 Task: In the sheet Budget Analysis ToolFont size of heading  18 Font style of dataoswald 'Font size of data '9 Alignment of headline & dataAlign center.   Fill color in heading, Red Font color of dataIn the sheet   Pinnacle Sales   book
Action: Mouse moved to (41, 191)
Screenshot: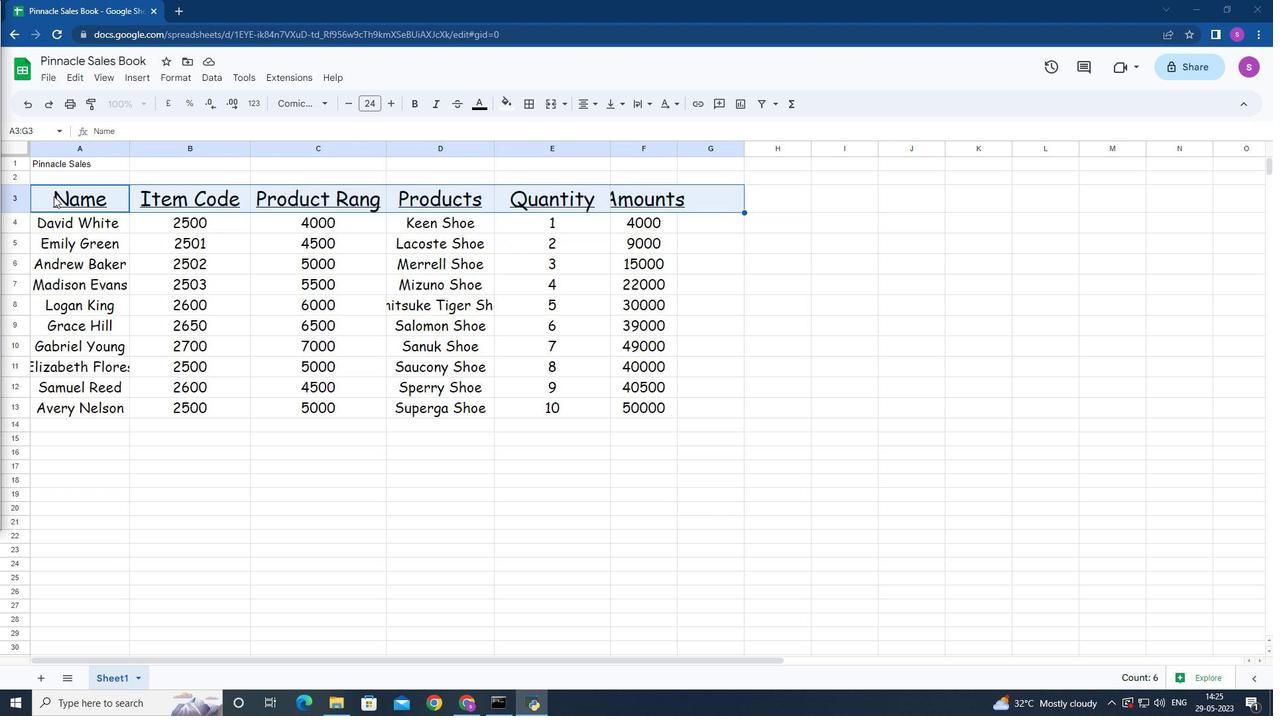 
Action: Mouse pressed left at (41, 191)
Screenshot: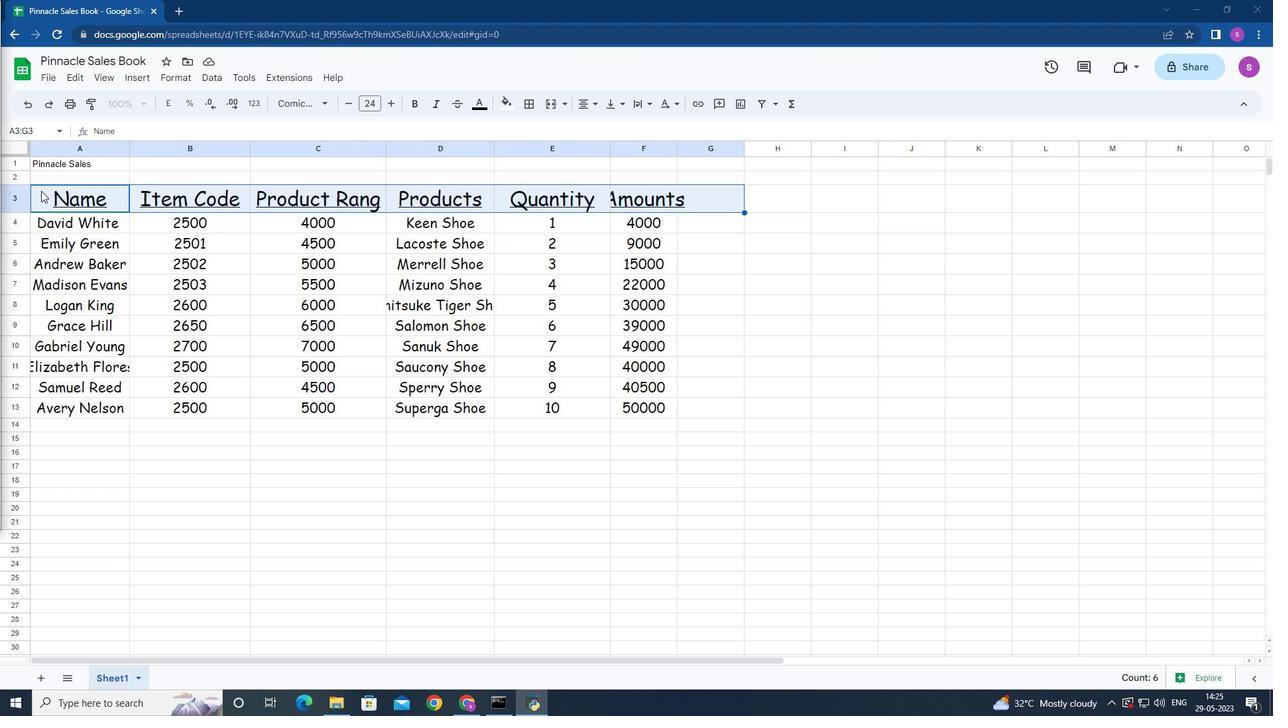 
Action: Mouse moved to (350, 103)
Screenshot: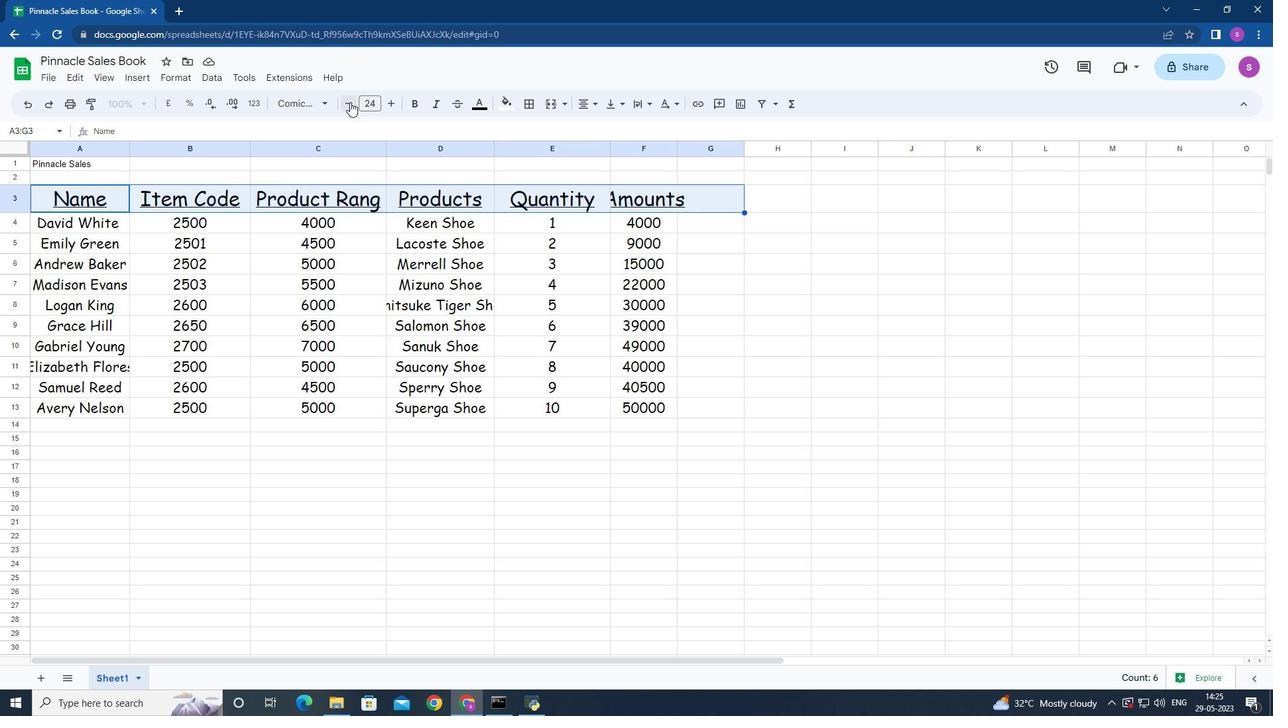 
Action: Mouse pressed left at (350, 103)
Screenshot: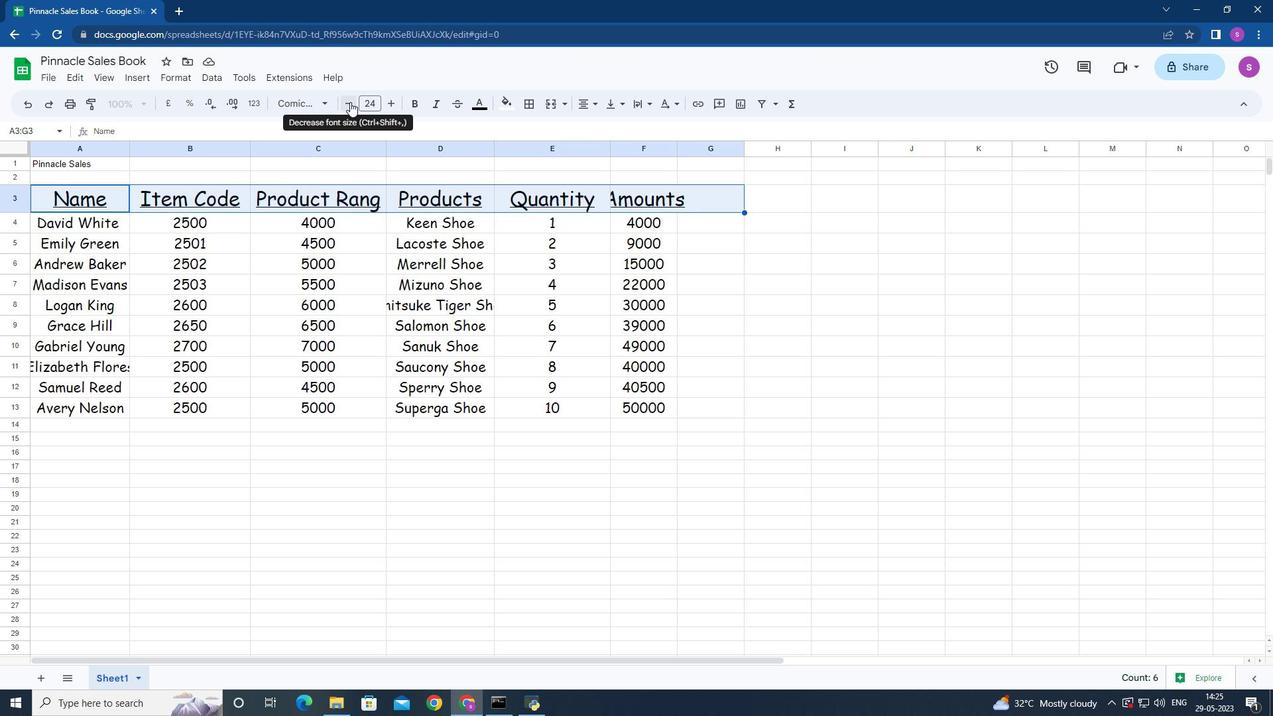 
Action: Mouse pressed left at (350, 103)
Screenshot: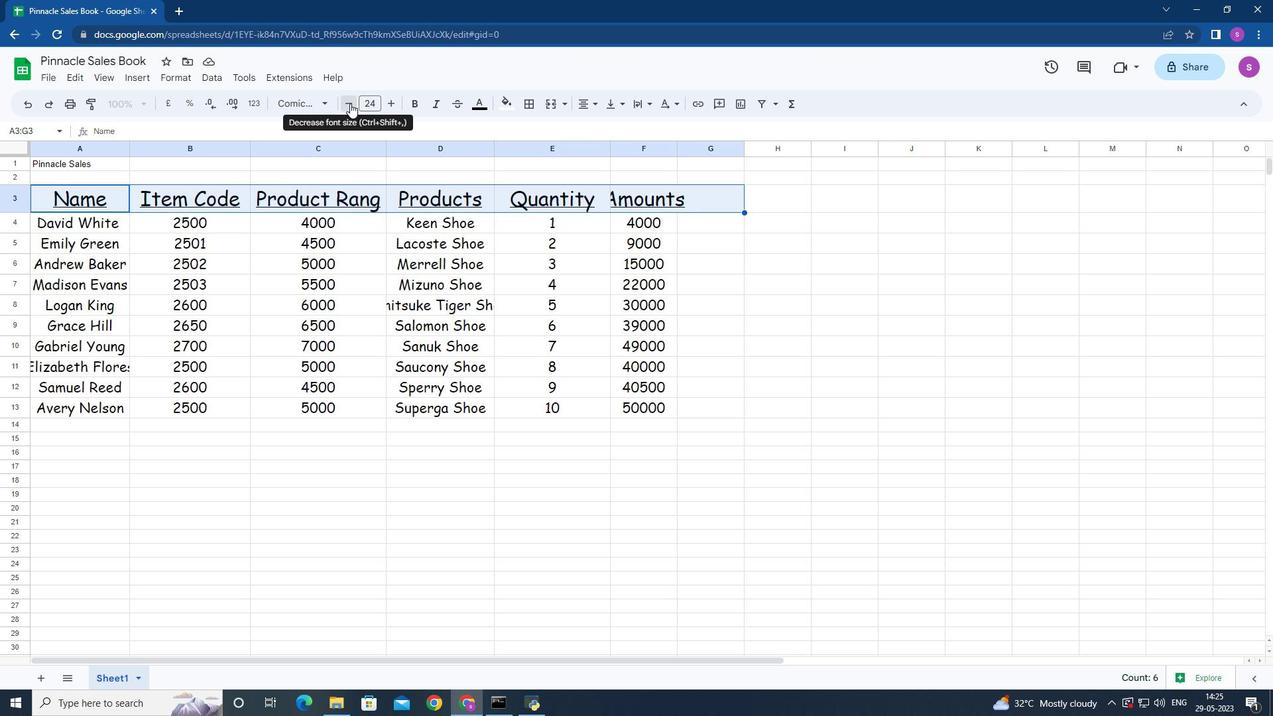 
Action: Mouse pressed left at (350, 103)
Screenshot: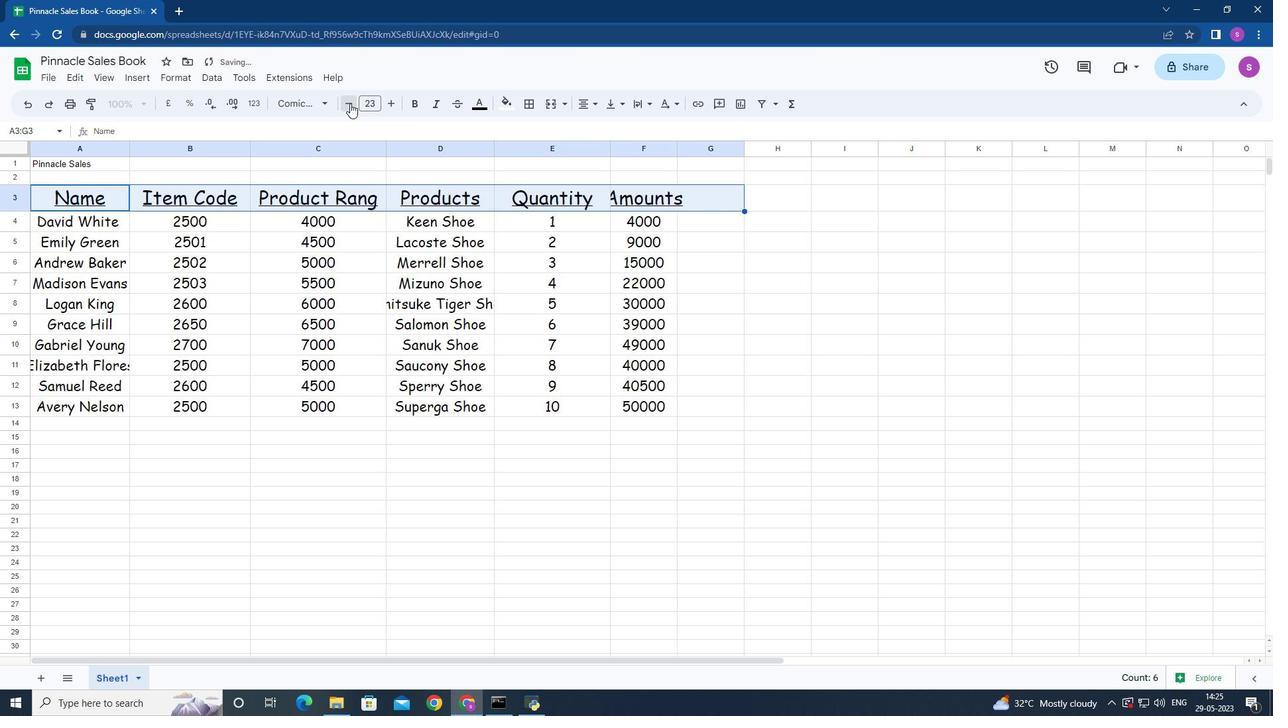 
Action: Mouse pressed left at (350, 103)
Screenshot: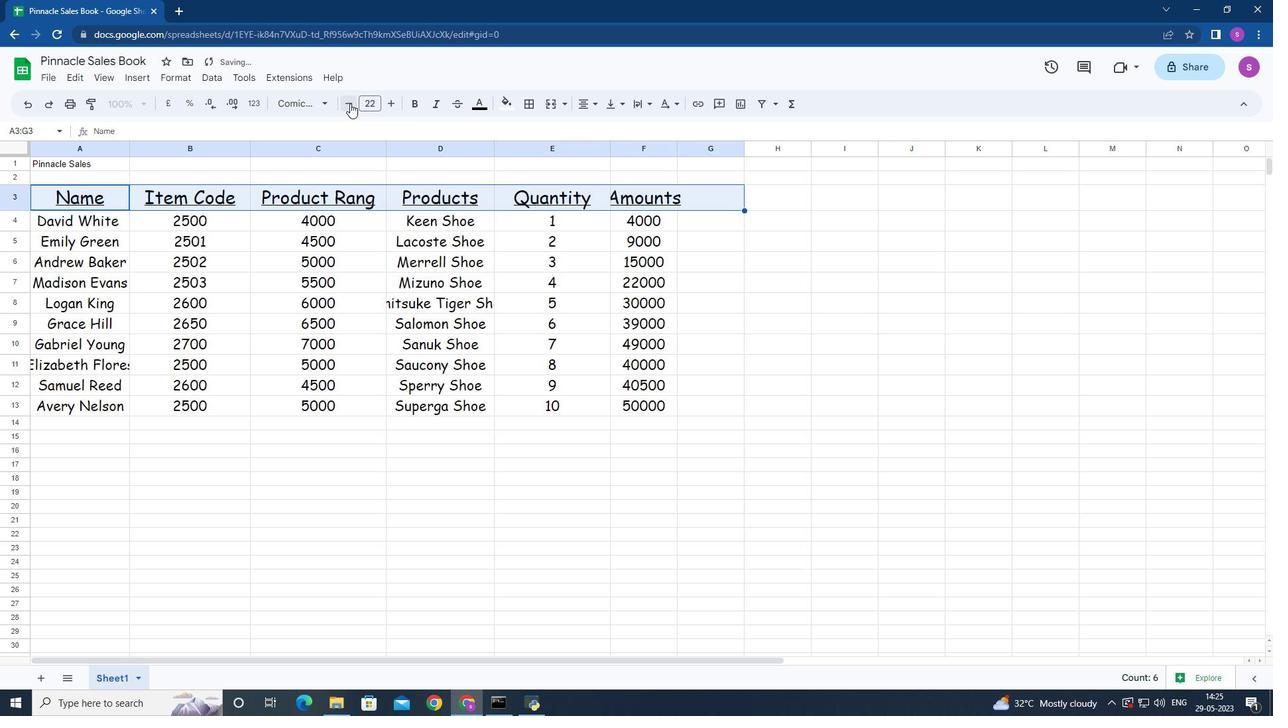 
Action: Mouse pressed left at (350, 103)
Screenshot: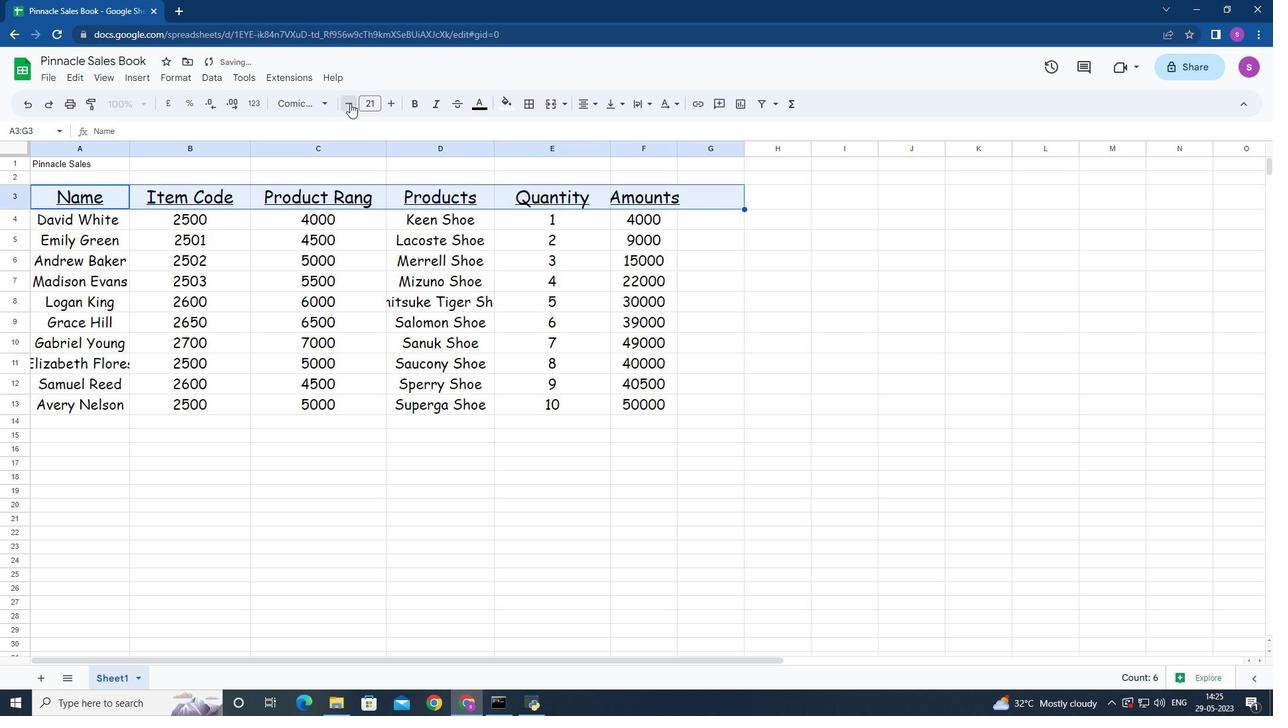 
Action: Mouse pressed left at (350, 103)
Screenshot: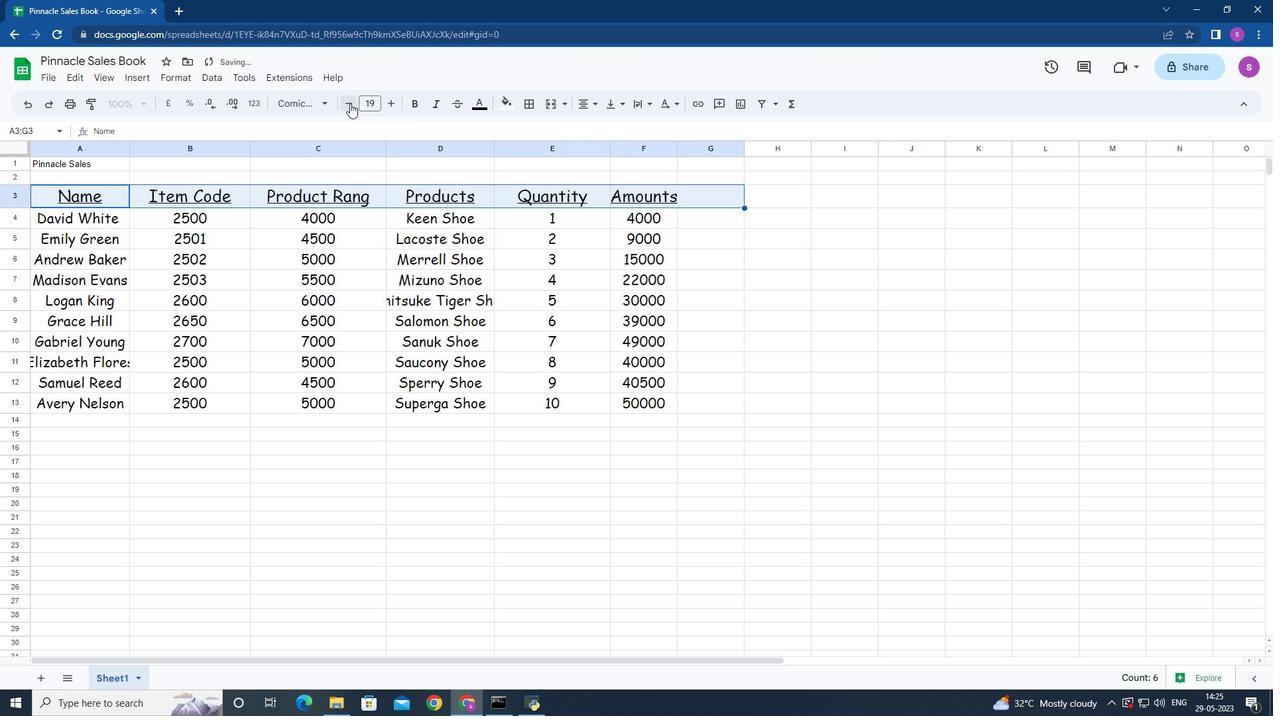 
Action: Mouse moved to (329, 102)
Screenshot: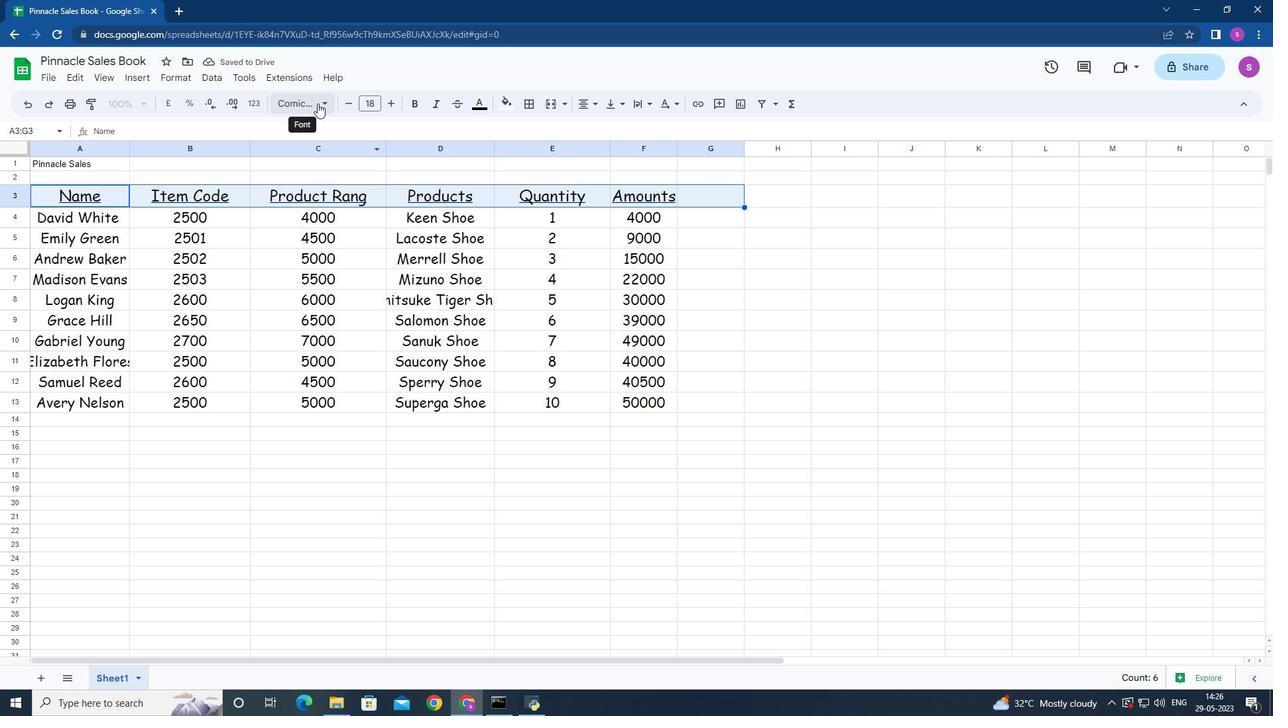 
Action: Mouse pressed left at (329, 102)
Screenshot: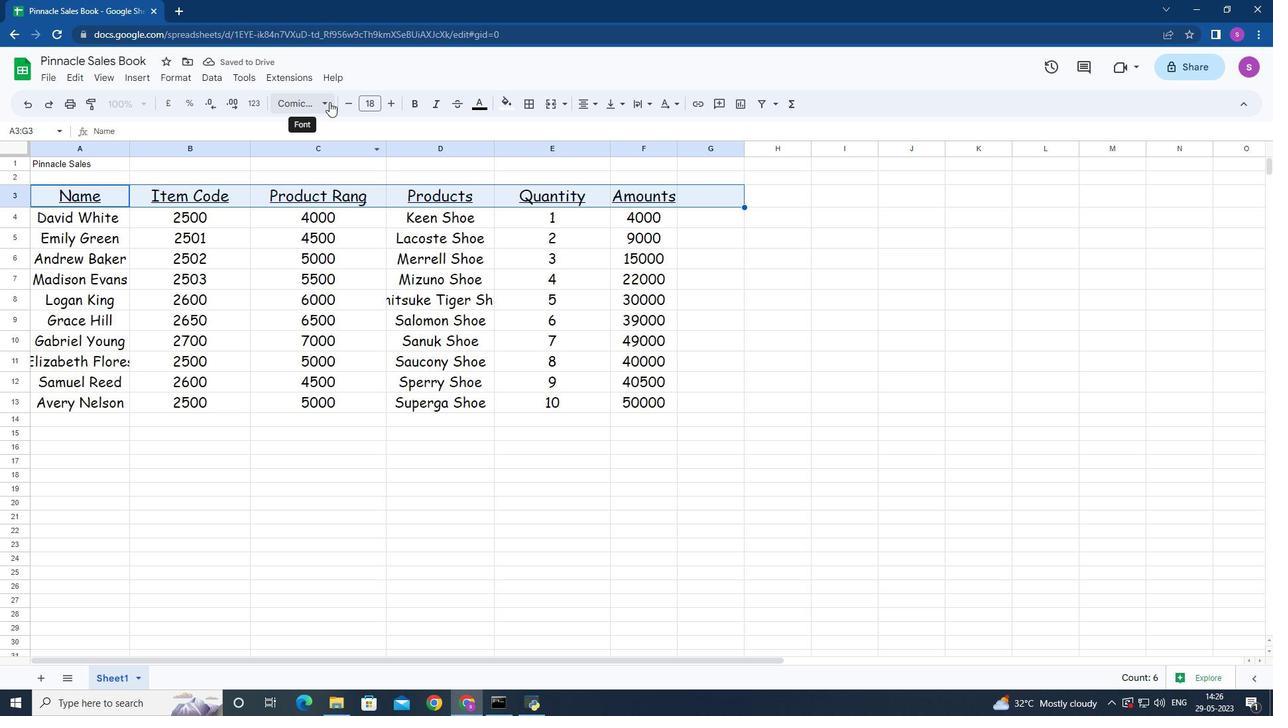
Action: Mouse moved to (343, 263)
Screenshot: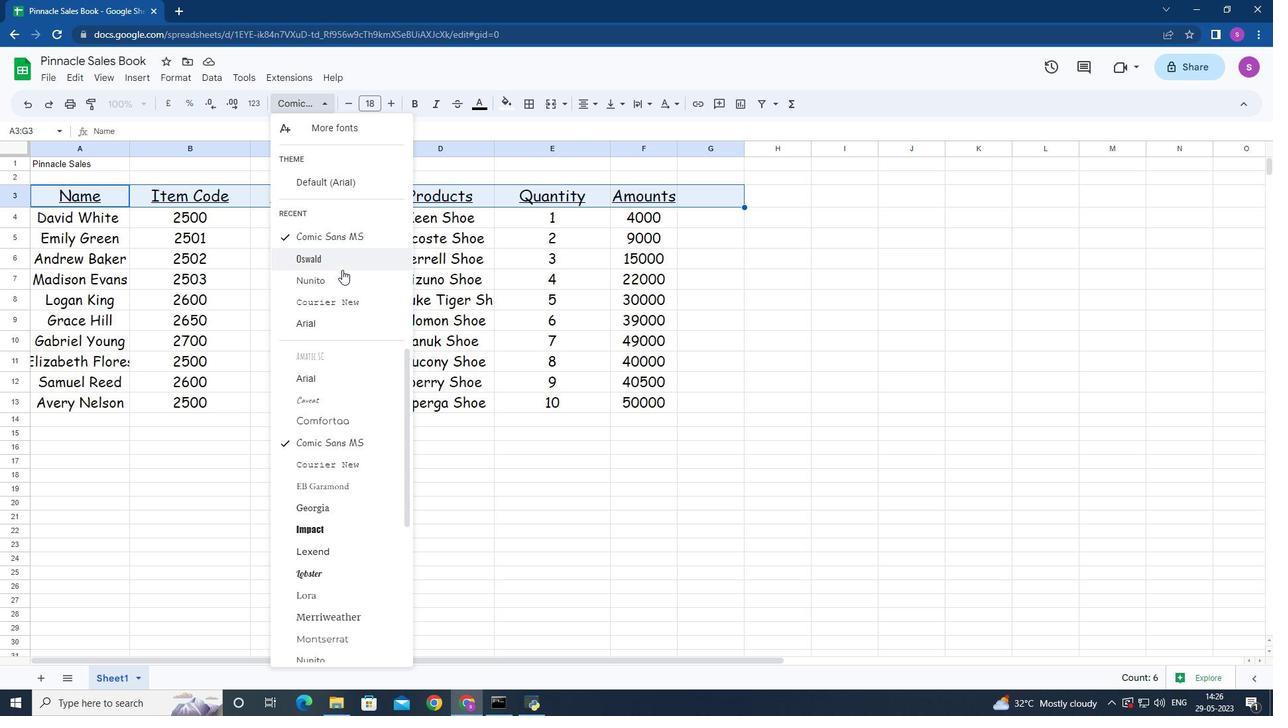 
Action: Mouse pressed left at (343, 263)
Screenshot: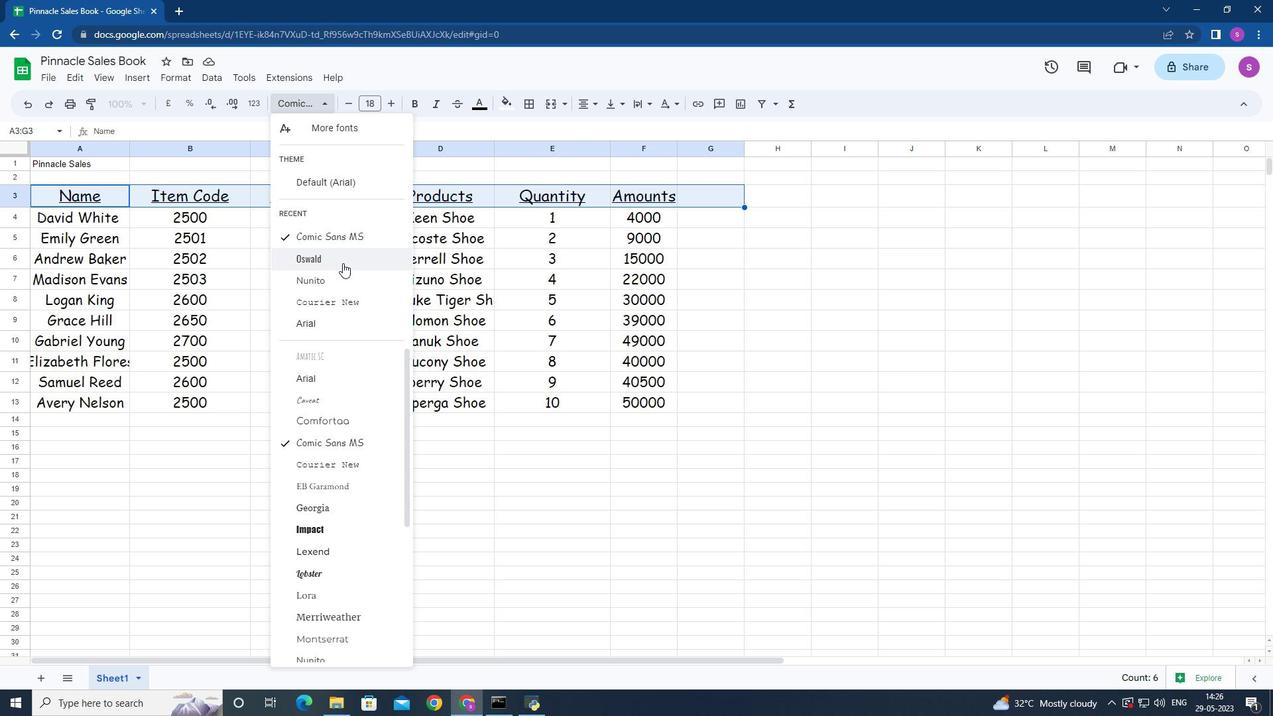 
Action: Mouse moved to (37, 218)
Screenshot: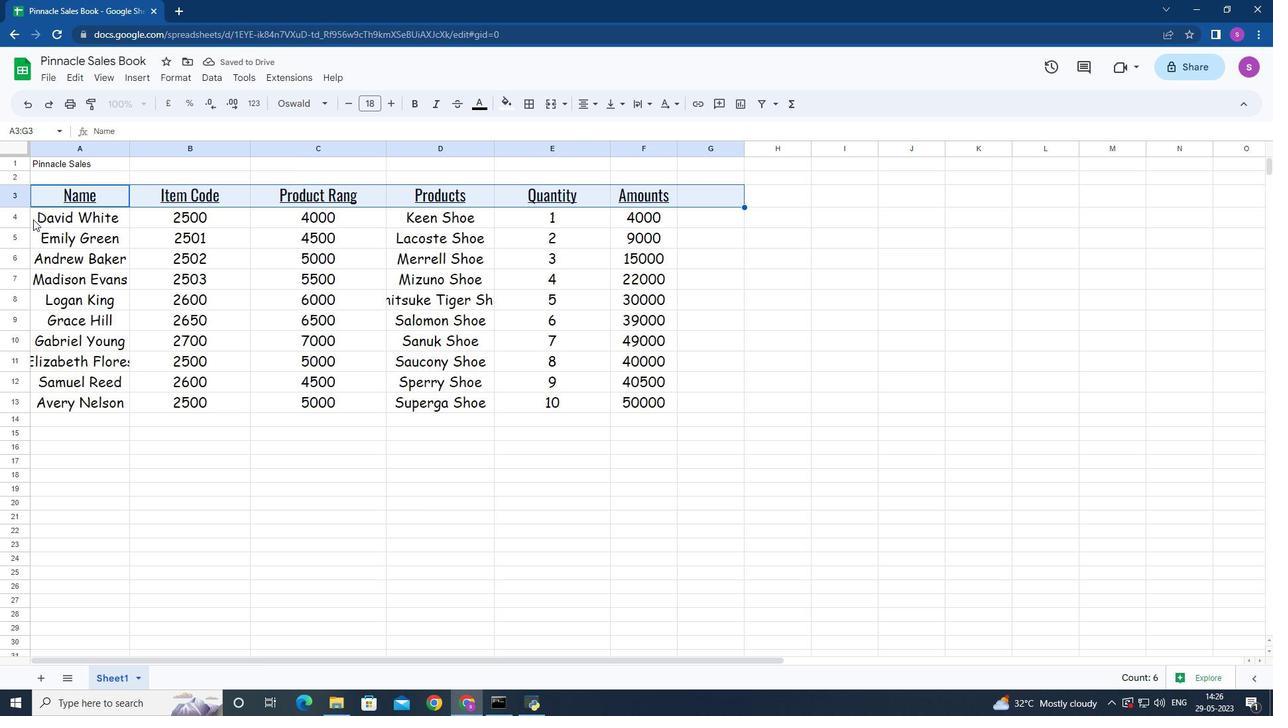 
Action: Mouse pressed left at (37, 218)
Screenshot: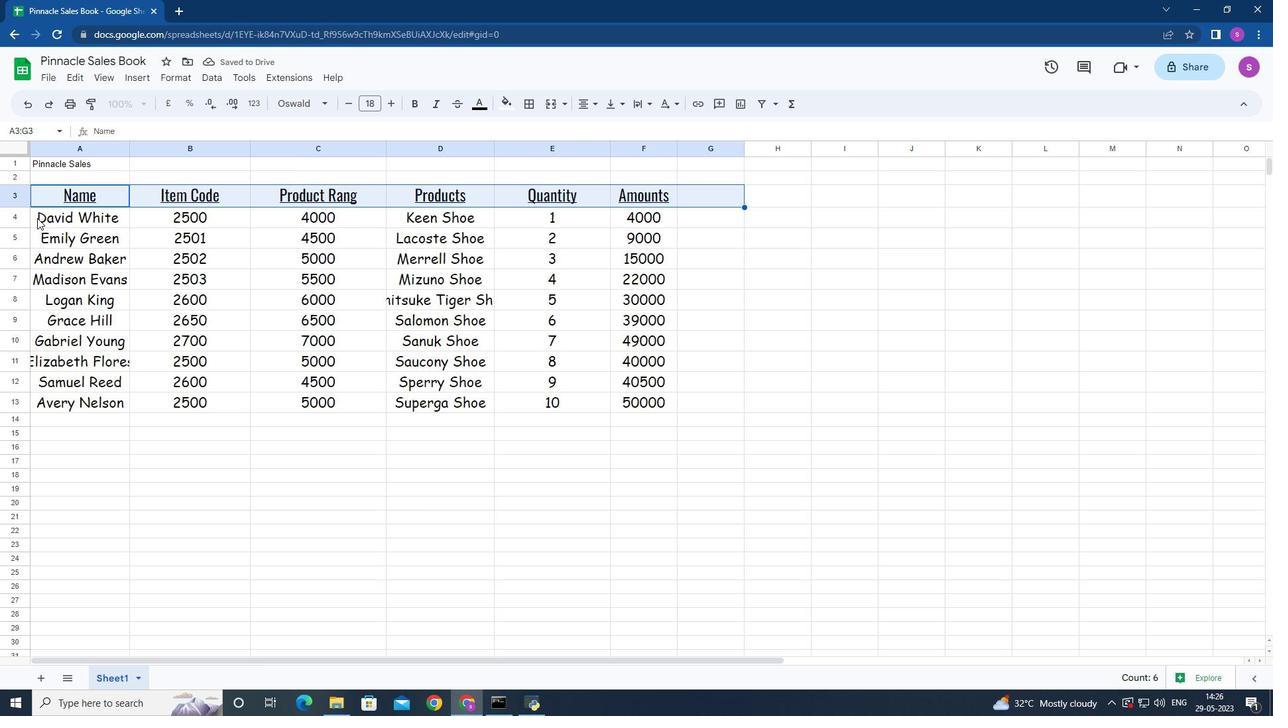 
Action: Mouse moved to (347, 104)
Screenshot: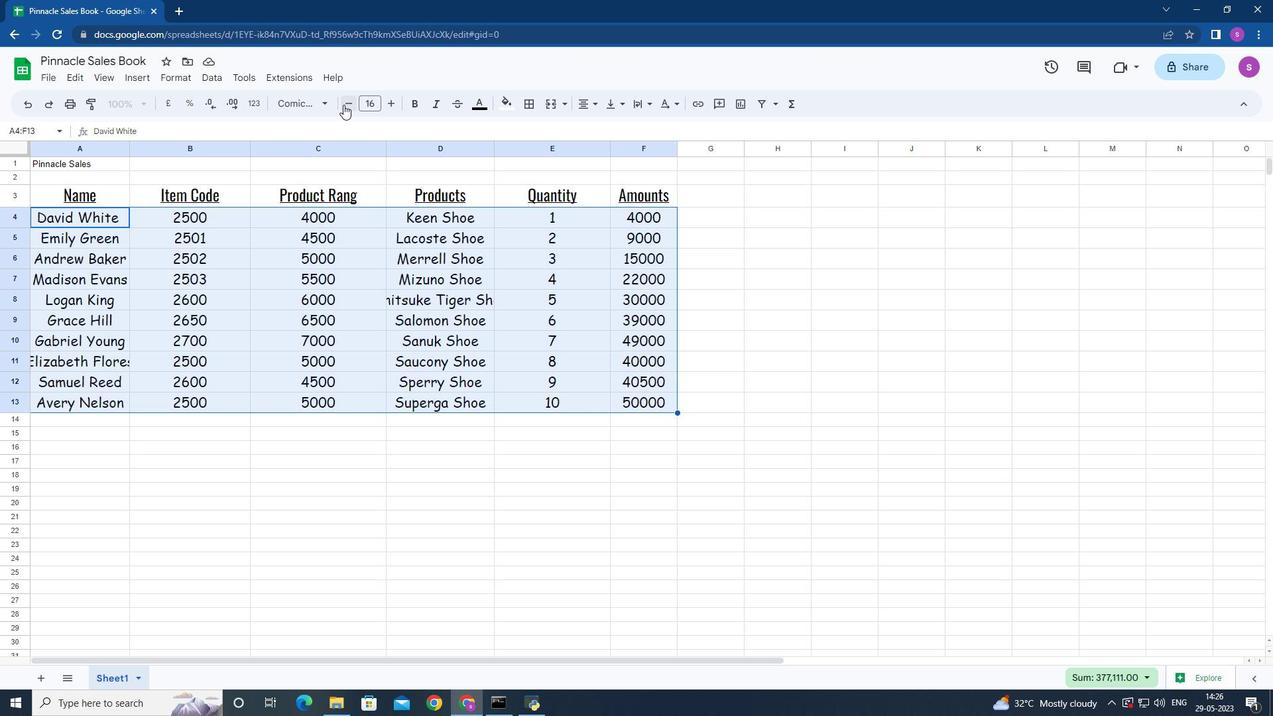 
Action: Mouse pressed left at (347, 104)
Screenshot: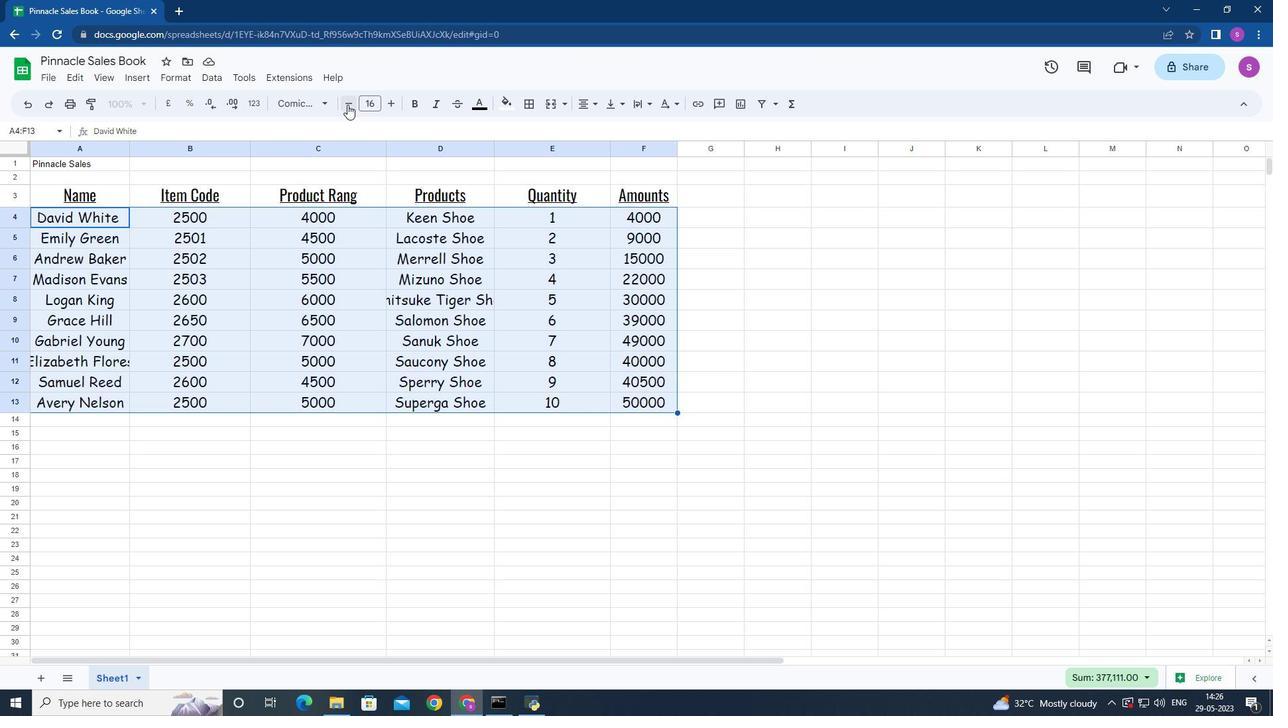 
Action: Mouse moved to (347, 104)
Screenshot: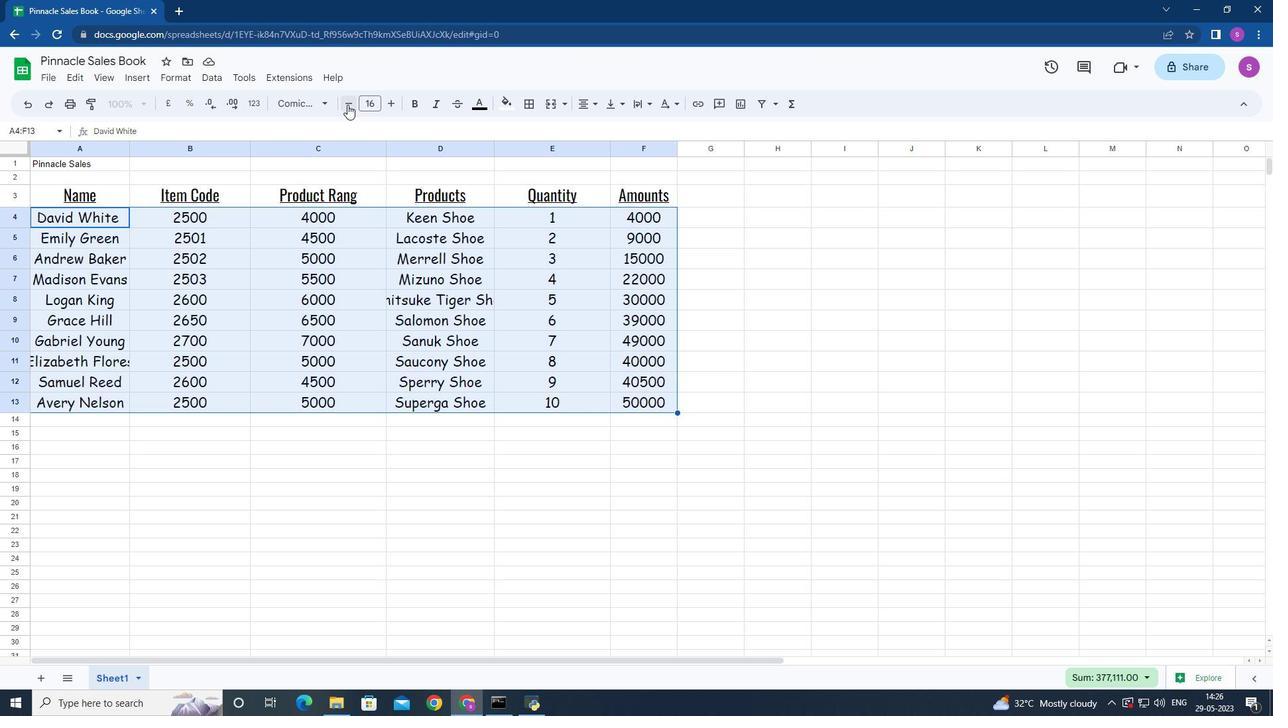 
Action: Mouse pressed left at (347, 104)
Screenshot: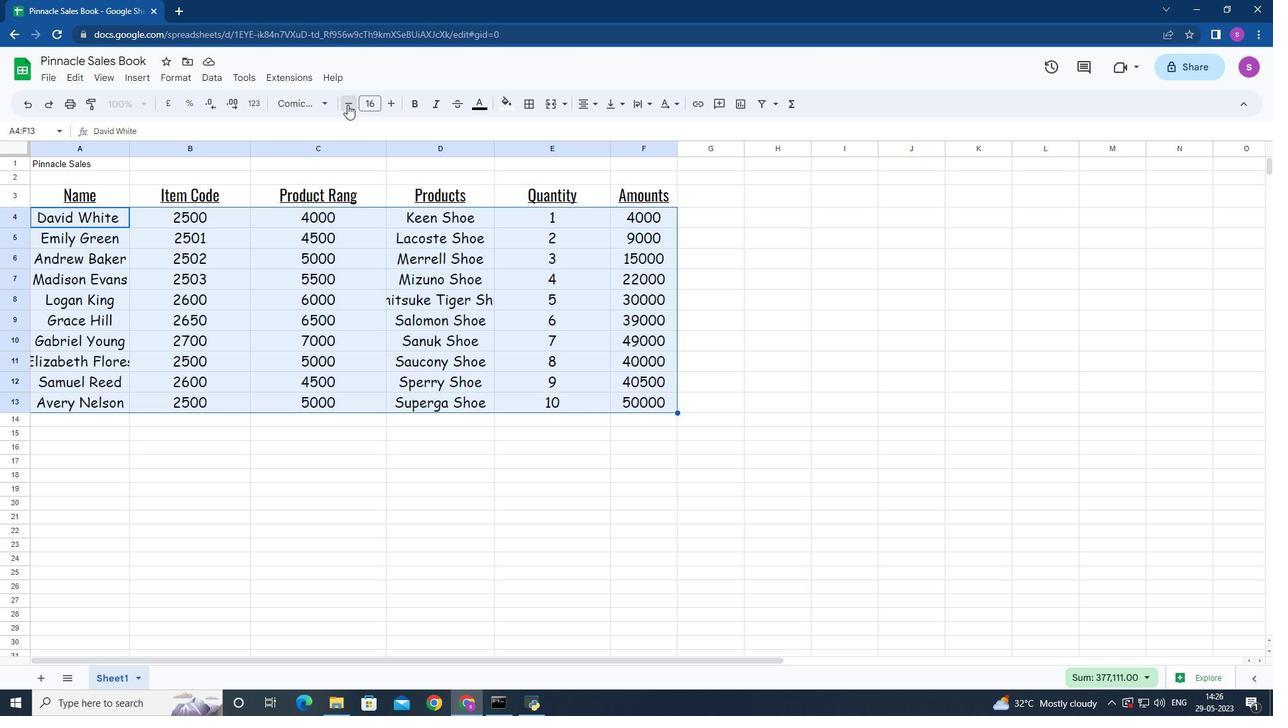 
Action: Mouse pressed left at (347, 104)
Screenshot: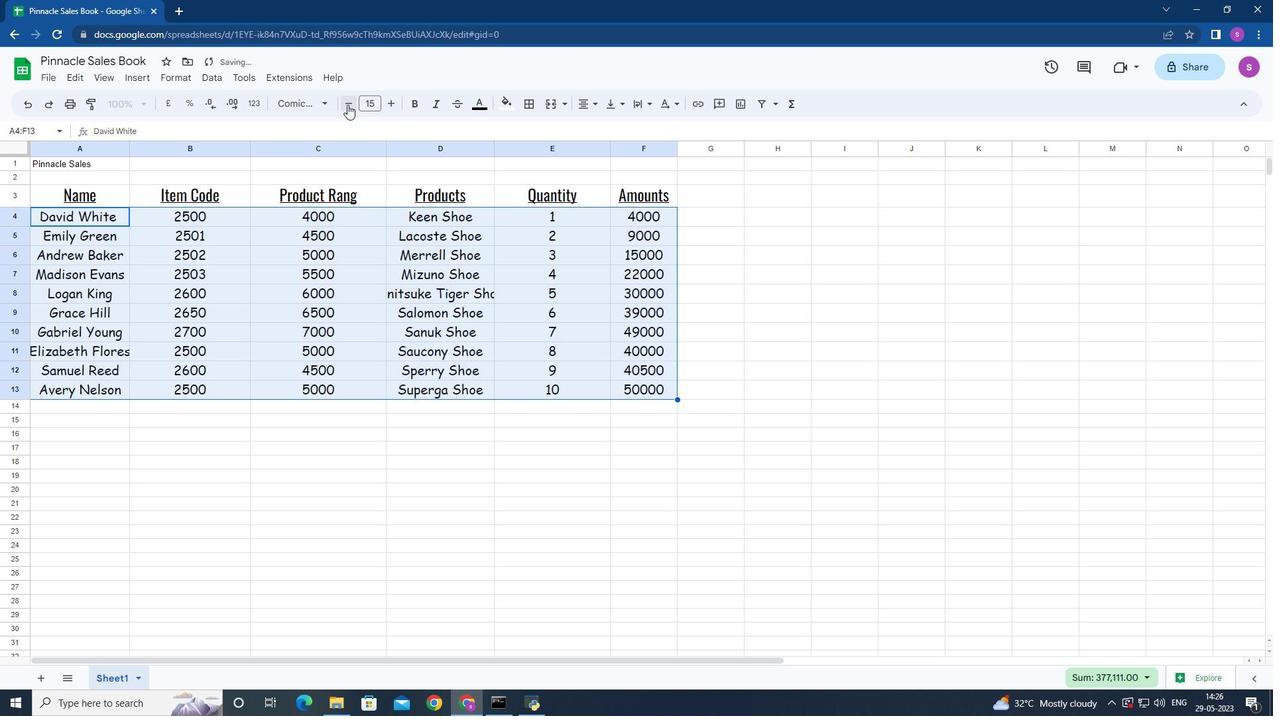 
Action: Mouse pressed left at (347, 104)
Screenshot: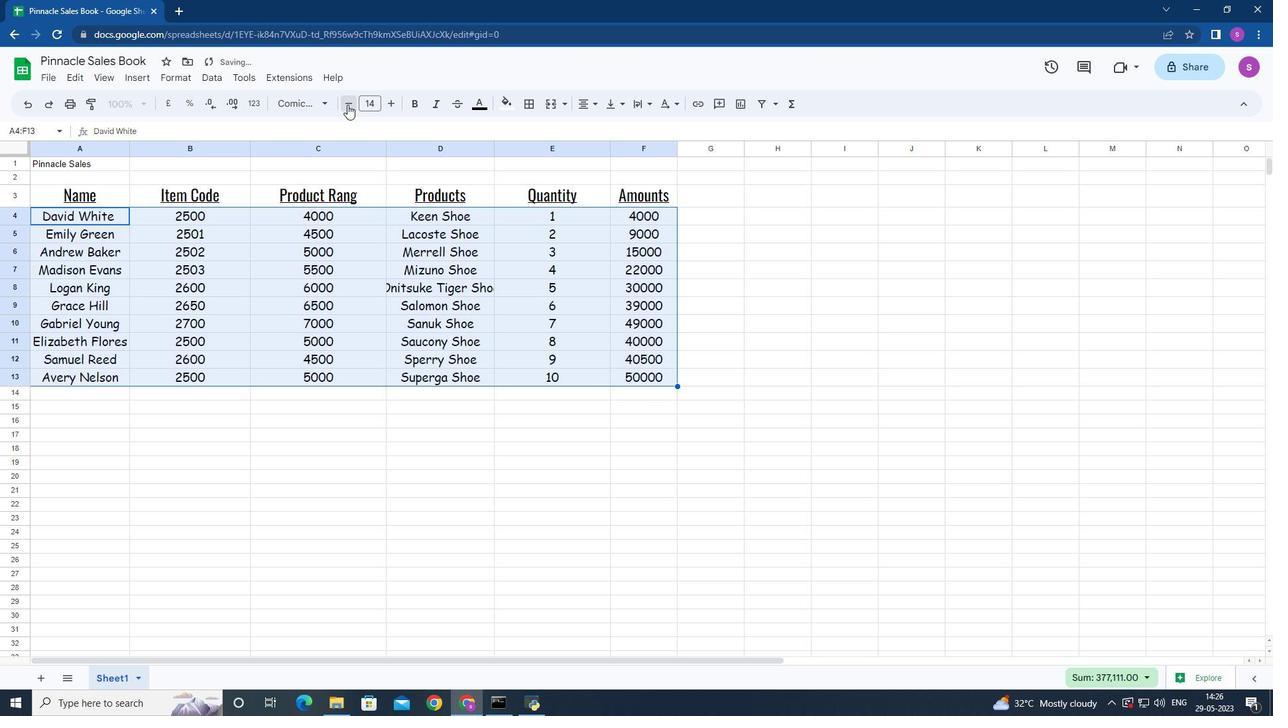 
Action: Mouse pressed left at (347, 104)
Screenshot: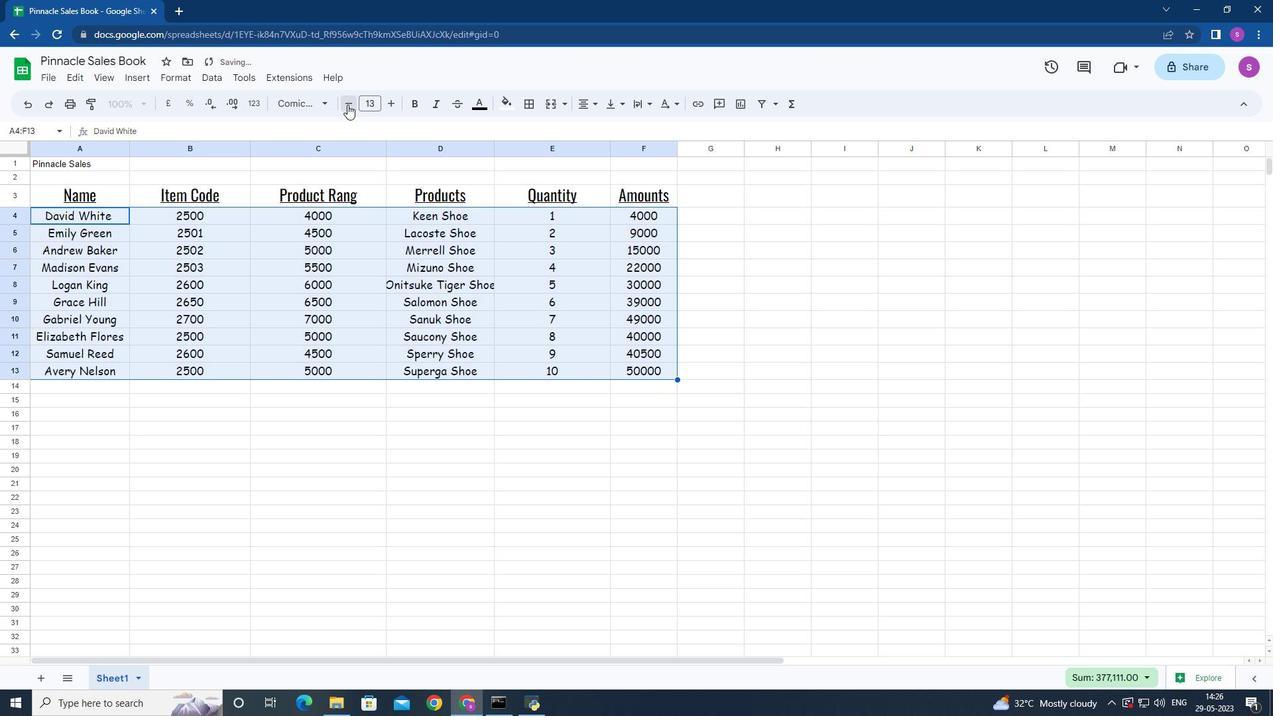 
Action: Mouse pressed left at (347, 104)
Screenshot: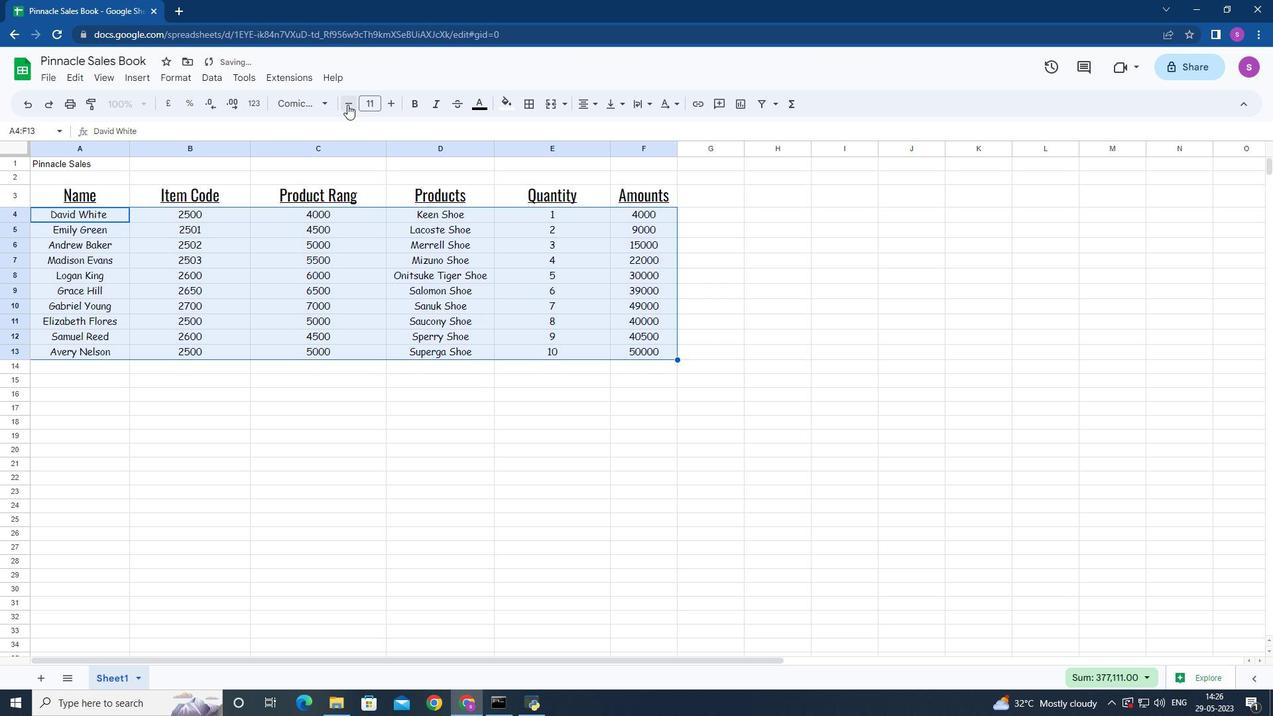 
Action: Mouse pressed left at (347, 104)
Screenshot: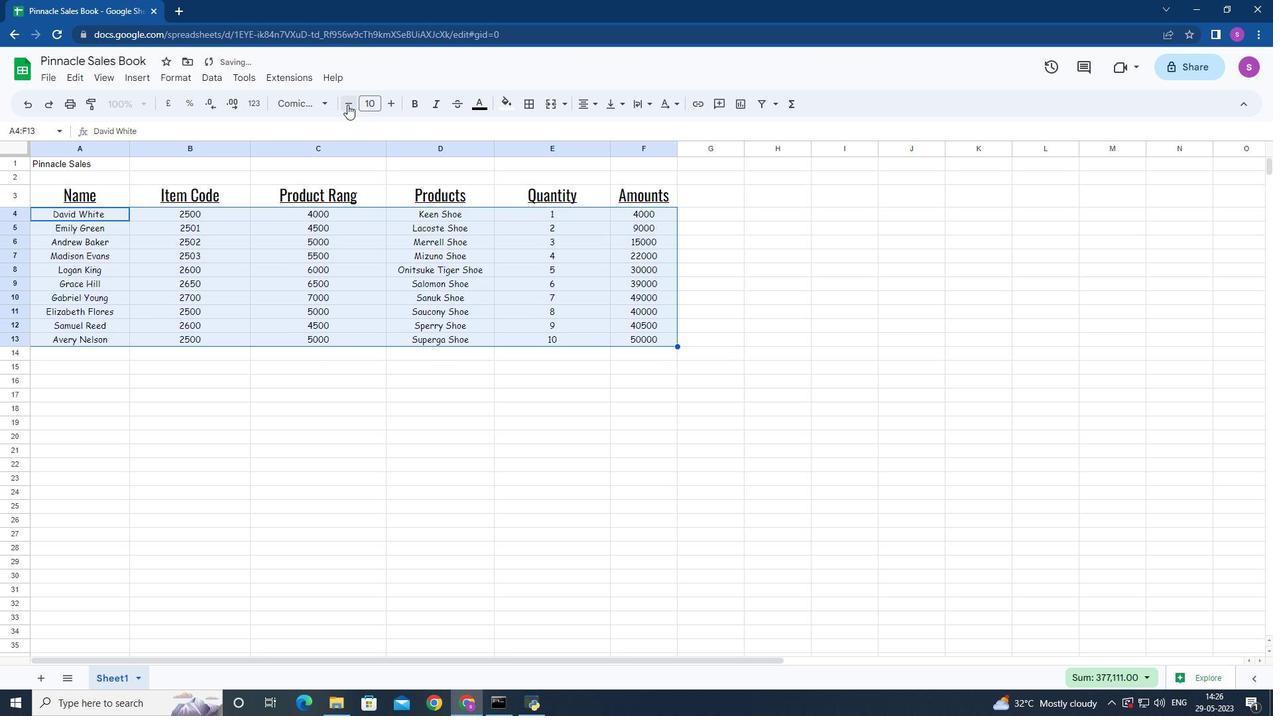 
Action: Mouse moved to (325, 104)
Screenshot: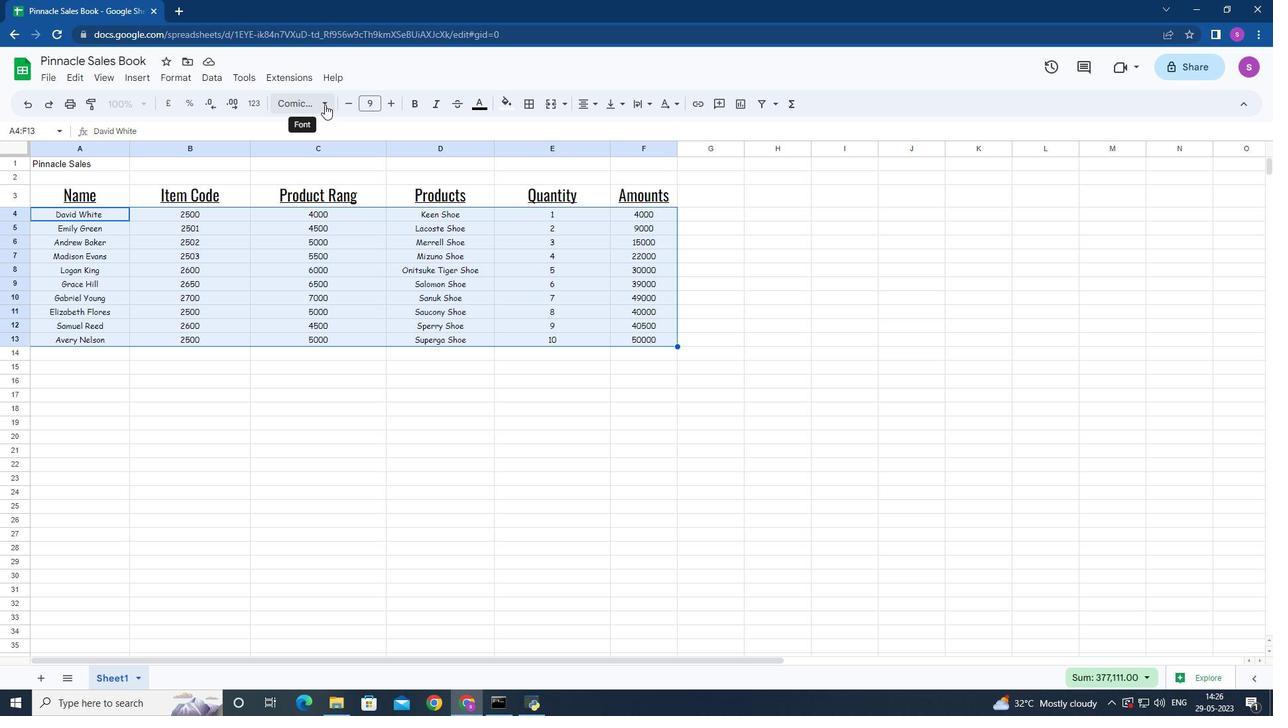 
Action: Mouse pressed left at (325, 104)
Screenshot: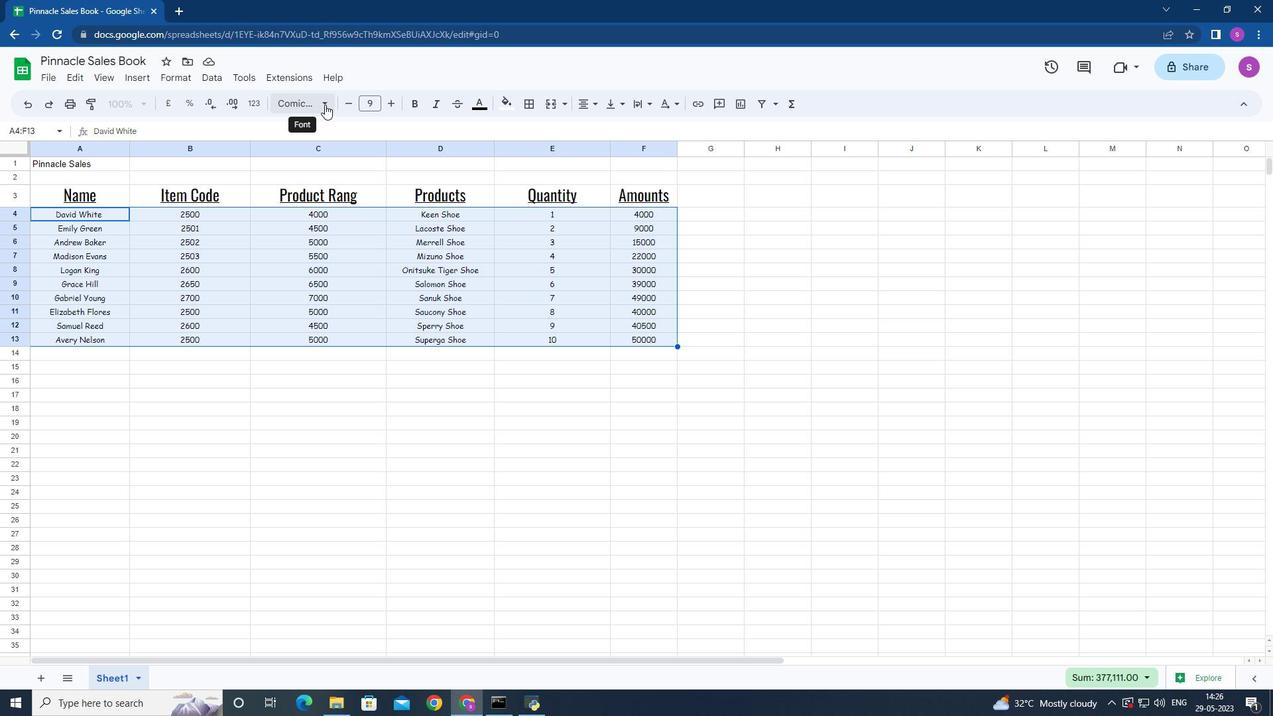 
Action: Mouse moved to (355, 232)
Screenshot: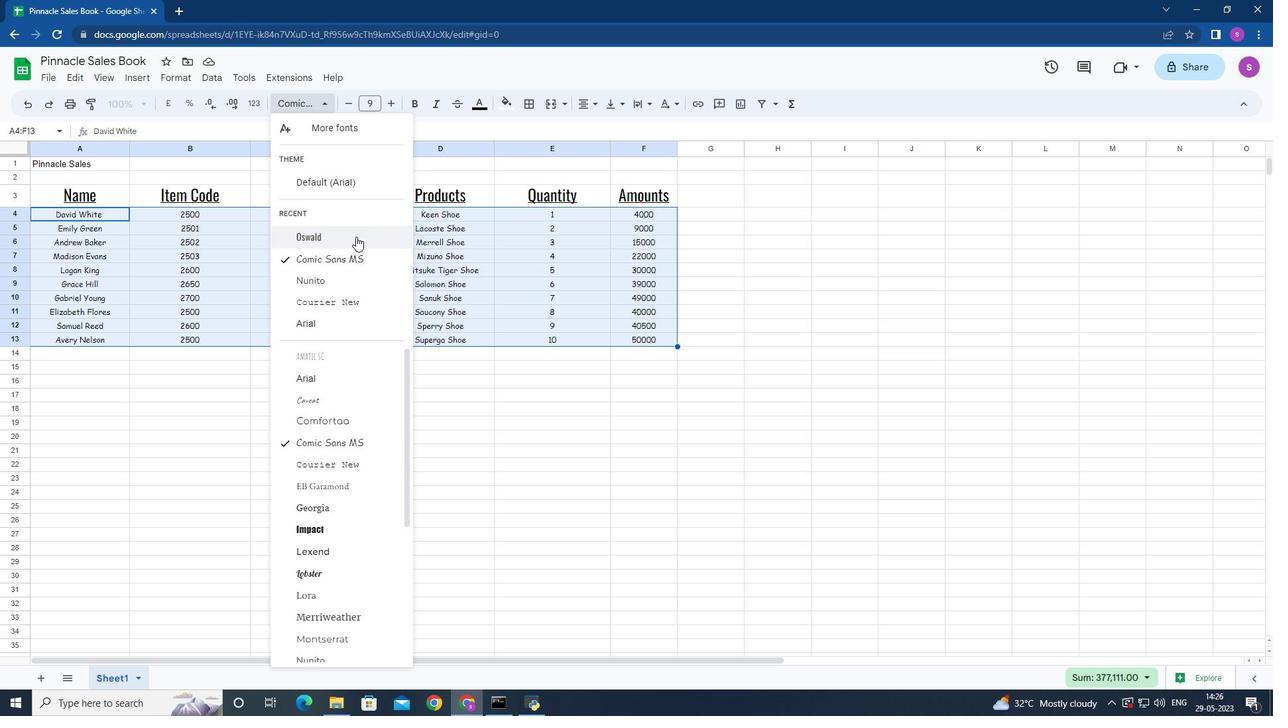 
Action: Mouse pressed left at (355, 232)
Screenshot: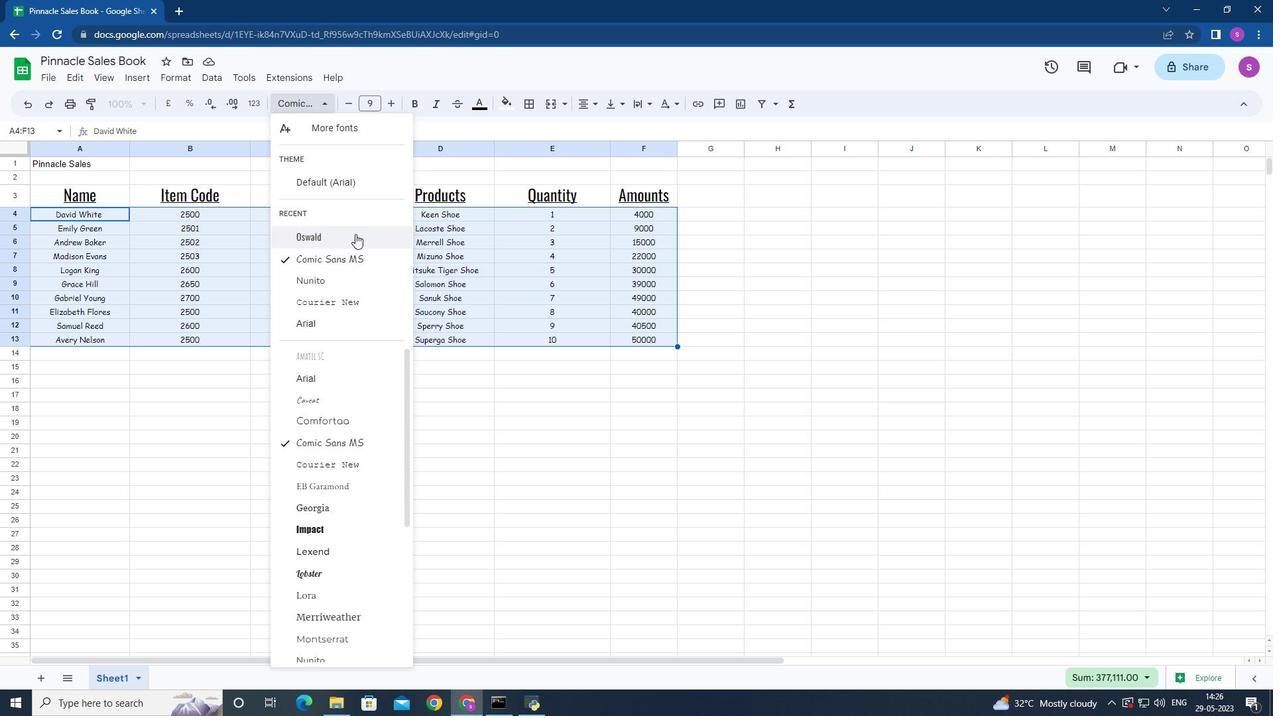
Action: Mouse moved to (48, 189)
Screenshot: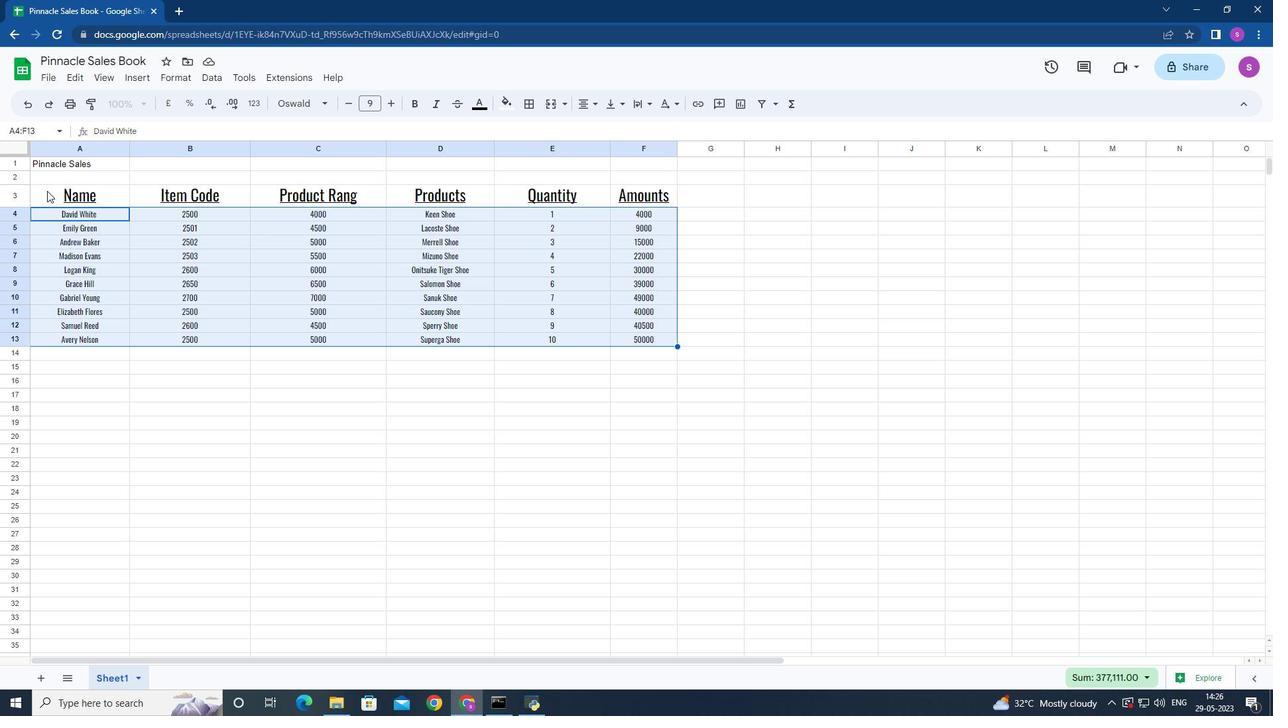 
Action: Mouse pressed left at (48, 189)
Screenshot: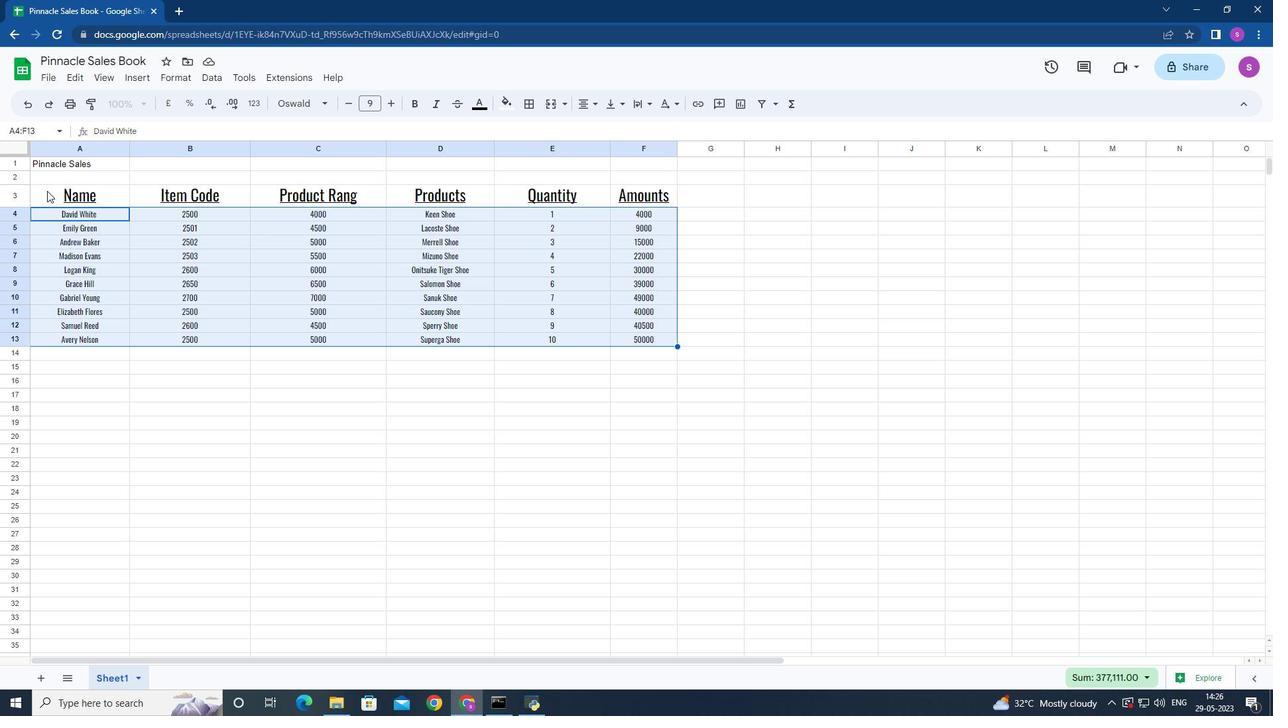 
Action: Mouse moved to (120, 188)
Screenshot: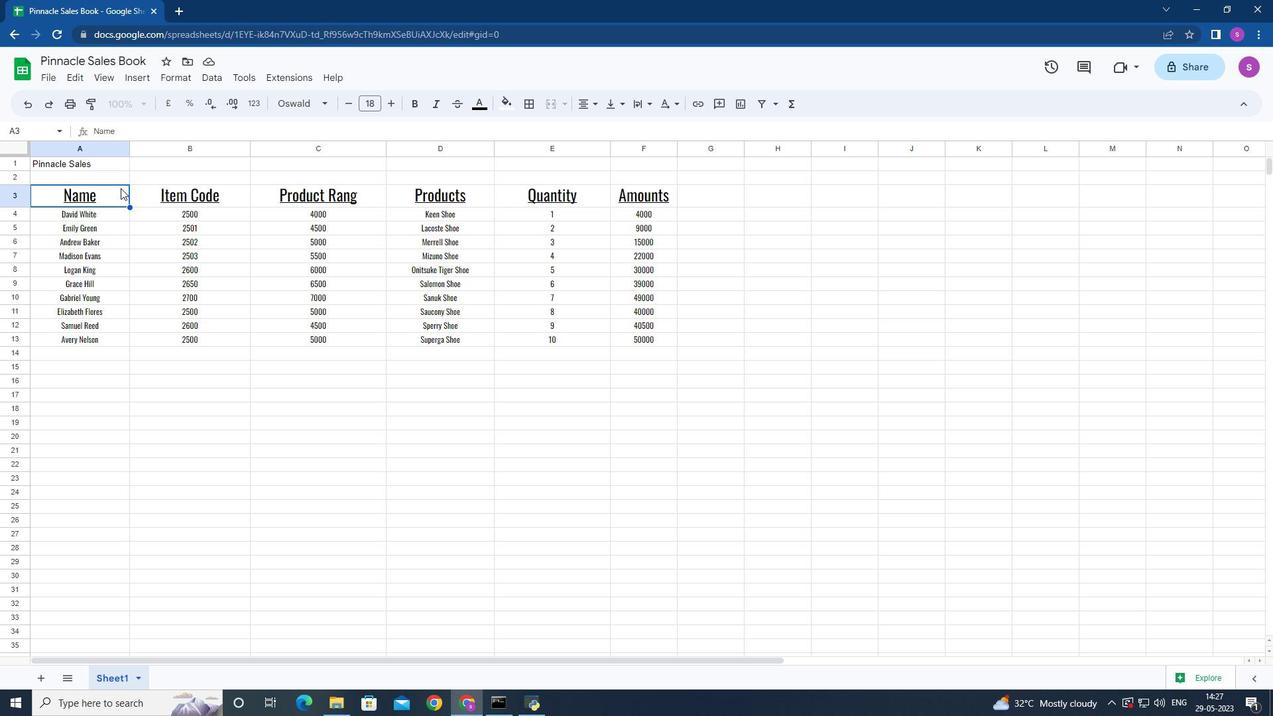 
Action: Mouse pressed left at (120, 188)
Screenshot: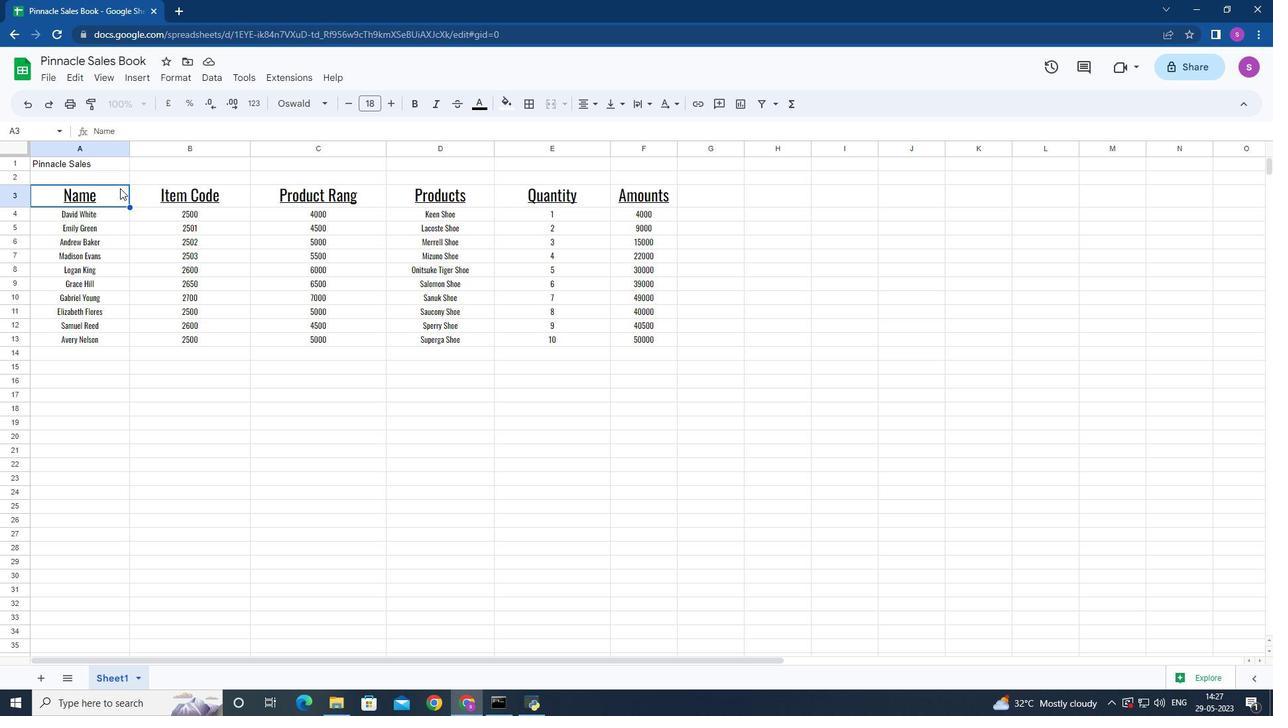 
Action: Mouse moved to (507, 100)
Screenshot: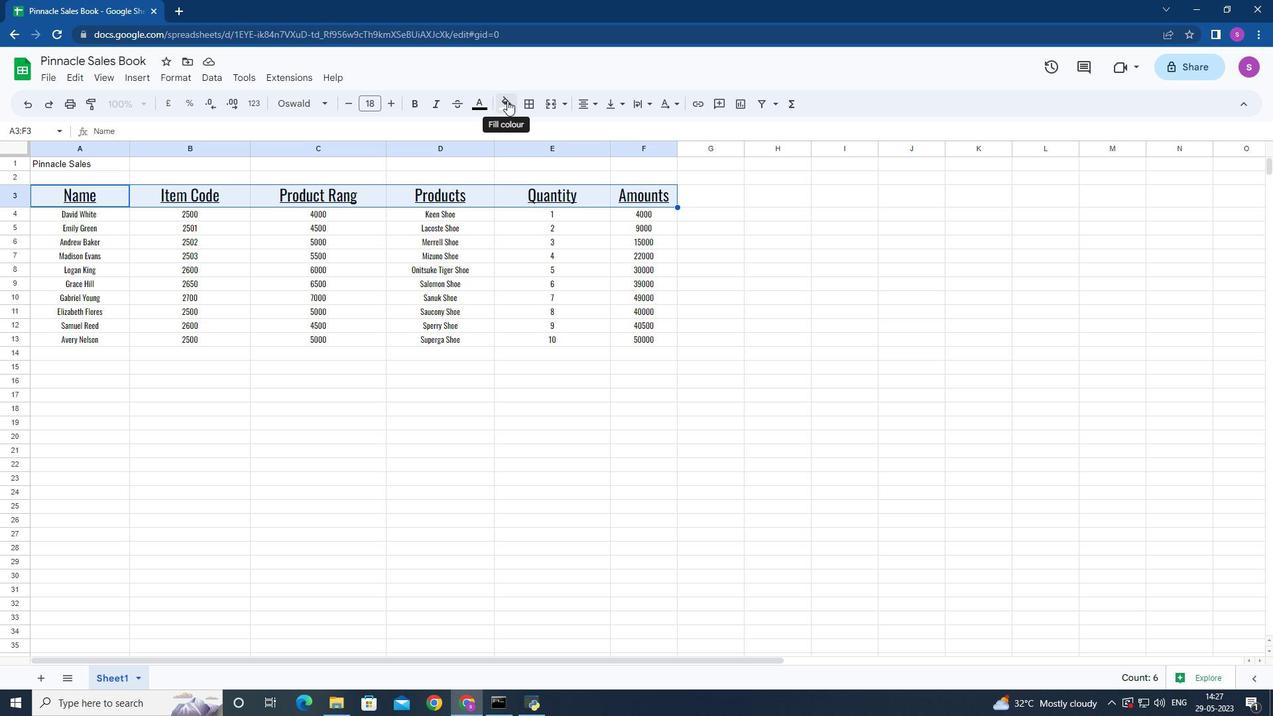 
Action: Mouse pressed left at (507, 100)
Screenshot: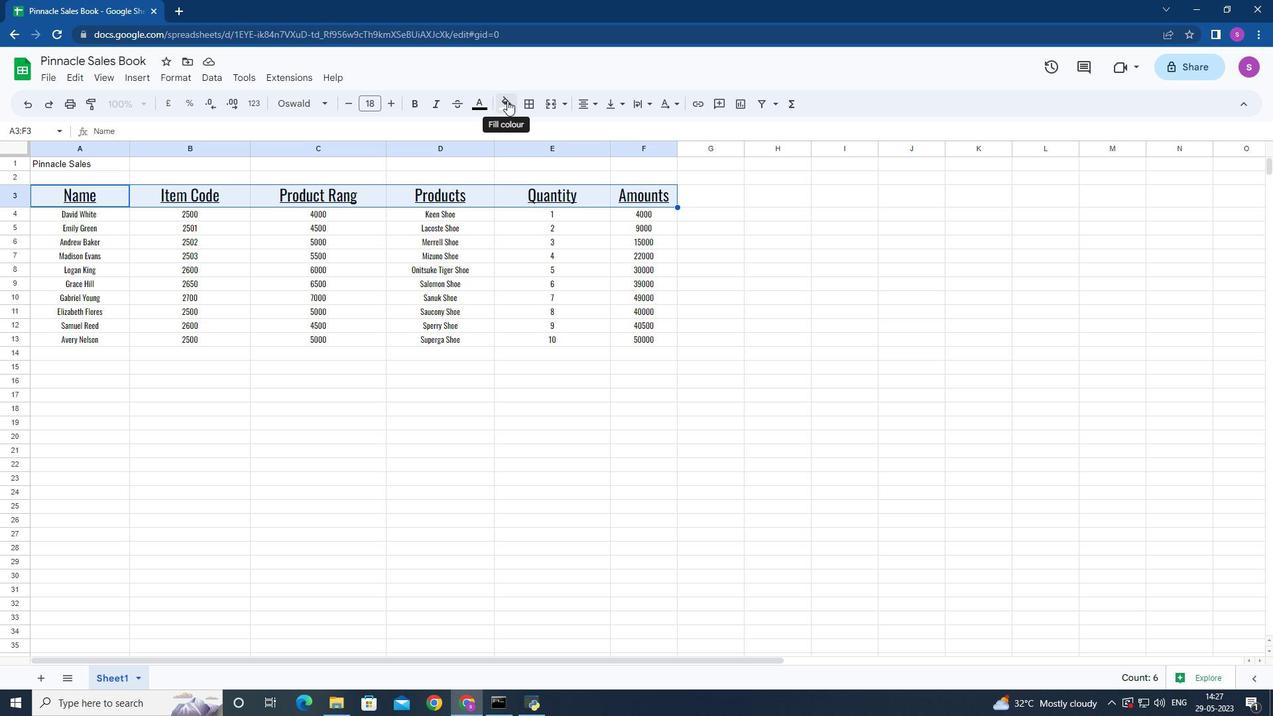 
Action: Mouse moved to (523, 165)
Screenshot: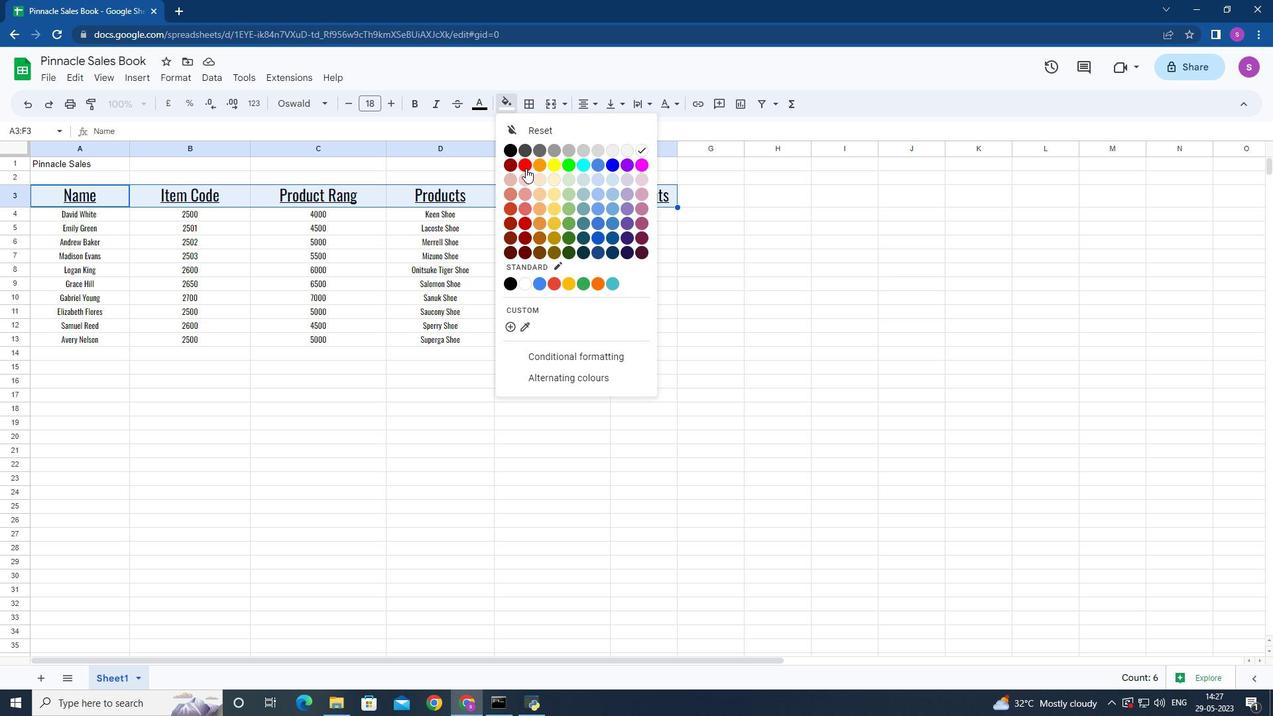 
Action: Mouse pressed left at (523, 165)
Screenshot: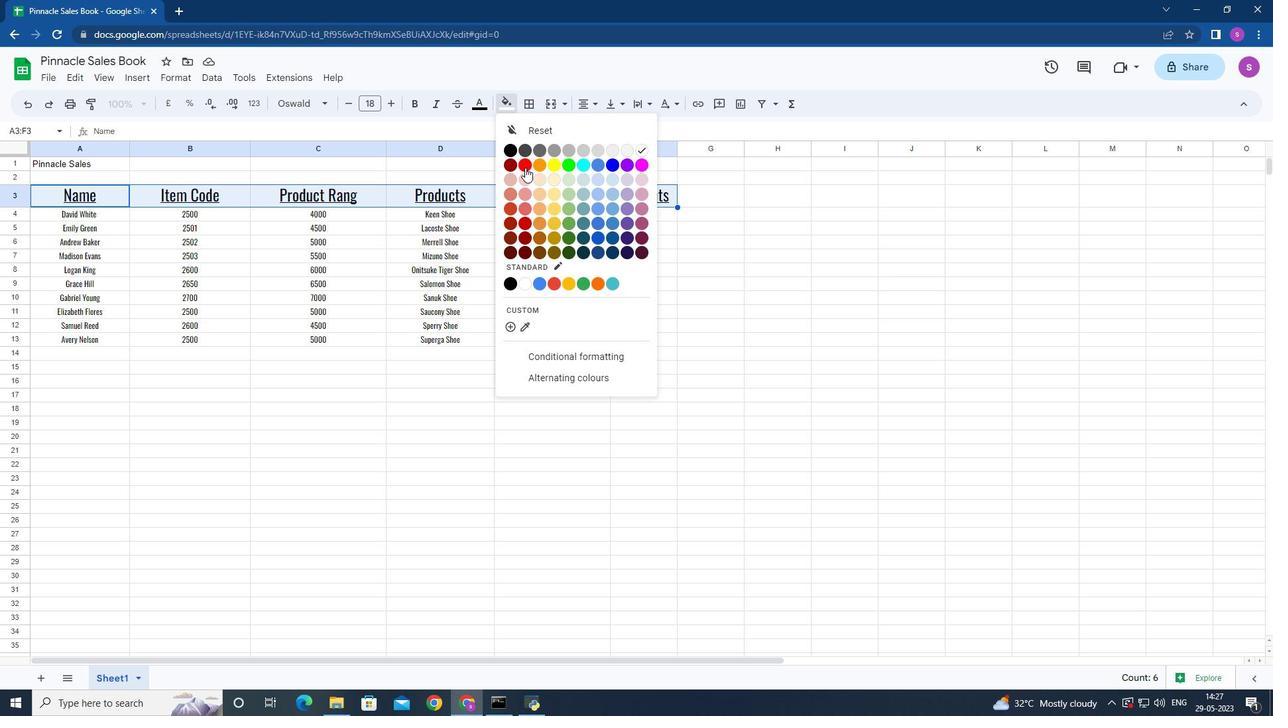 
Action: Mouse moved to (55, 212)
Screenshot: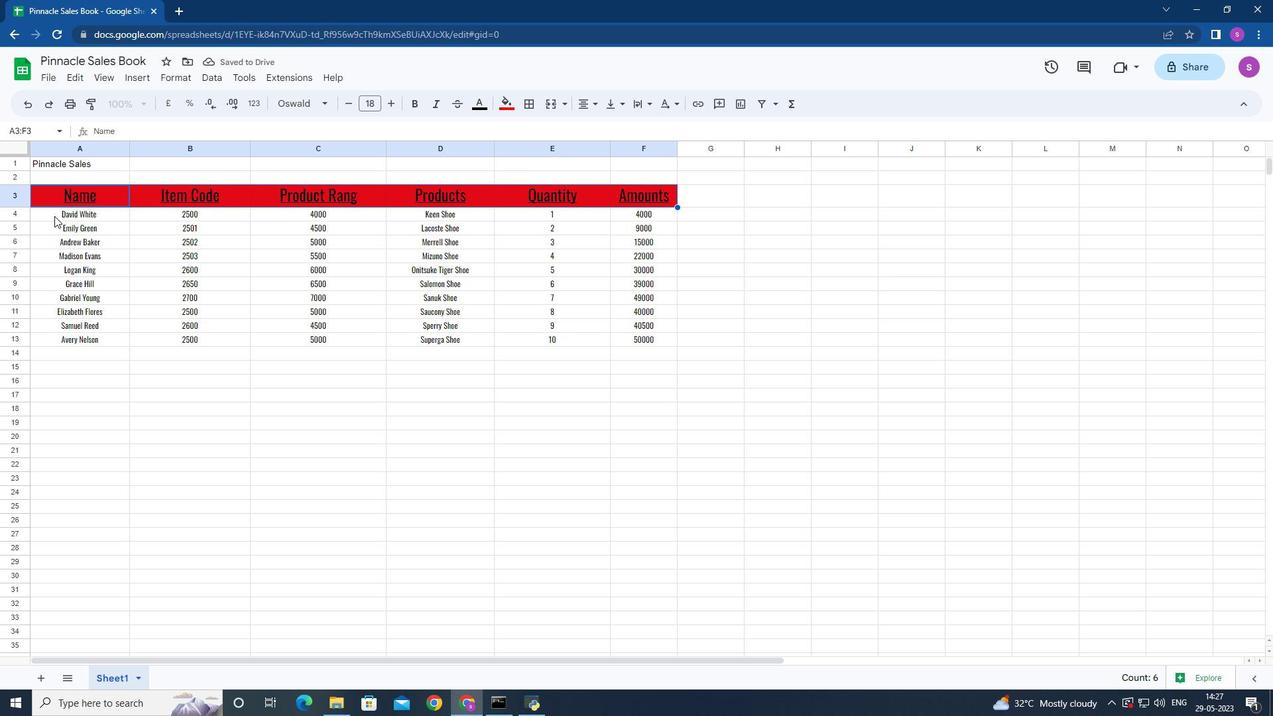 
Action: Mouse pressed left at (55, 212)
Screenshot: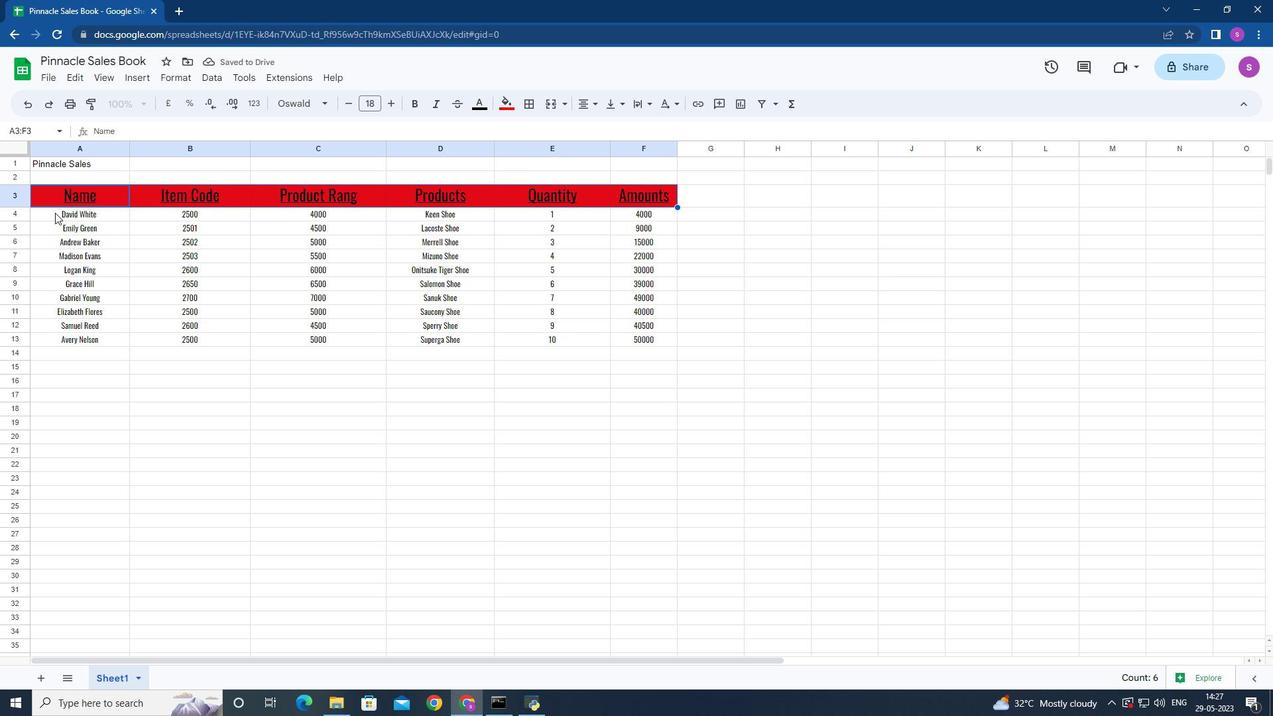 
Action: Mouse moved to (477, 106)
Screenshot: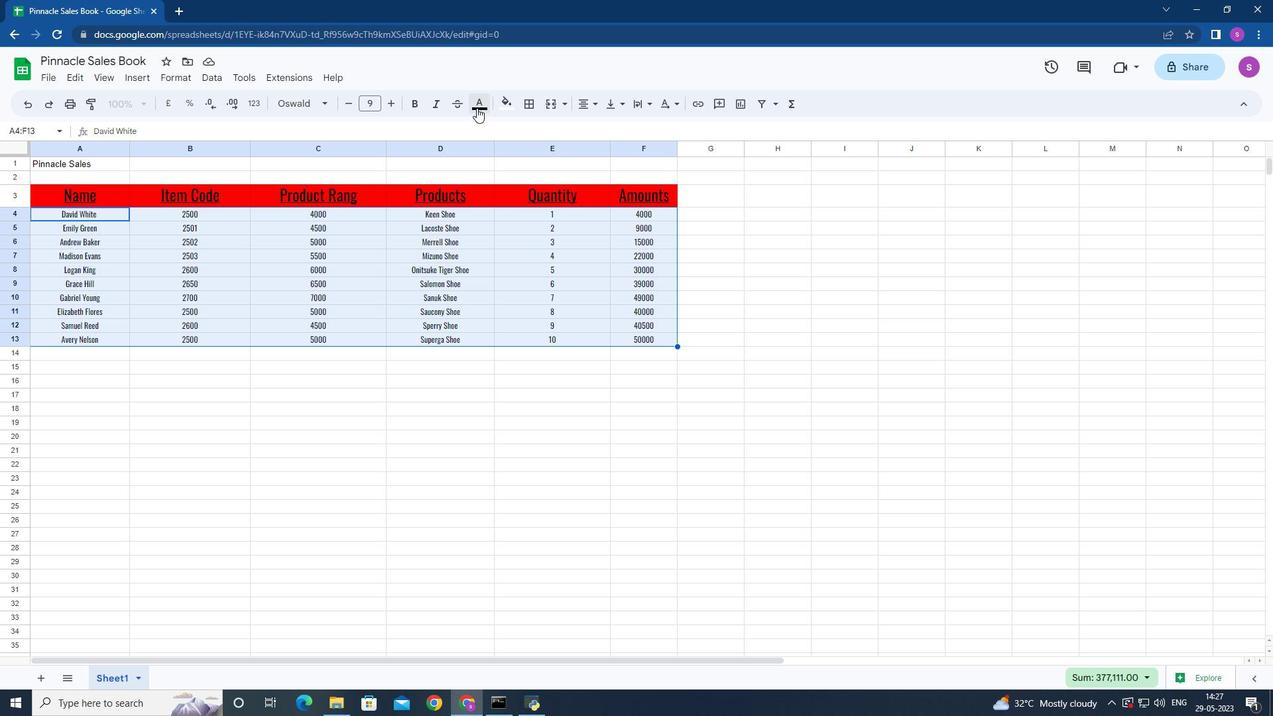 
Action: Mouse pressed left at (477, 106)
Screenshot: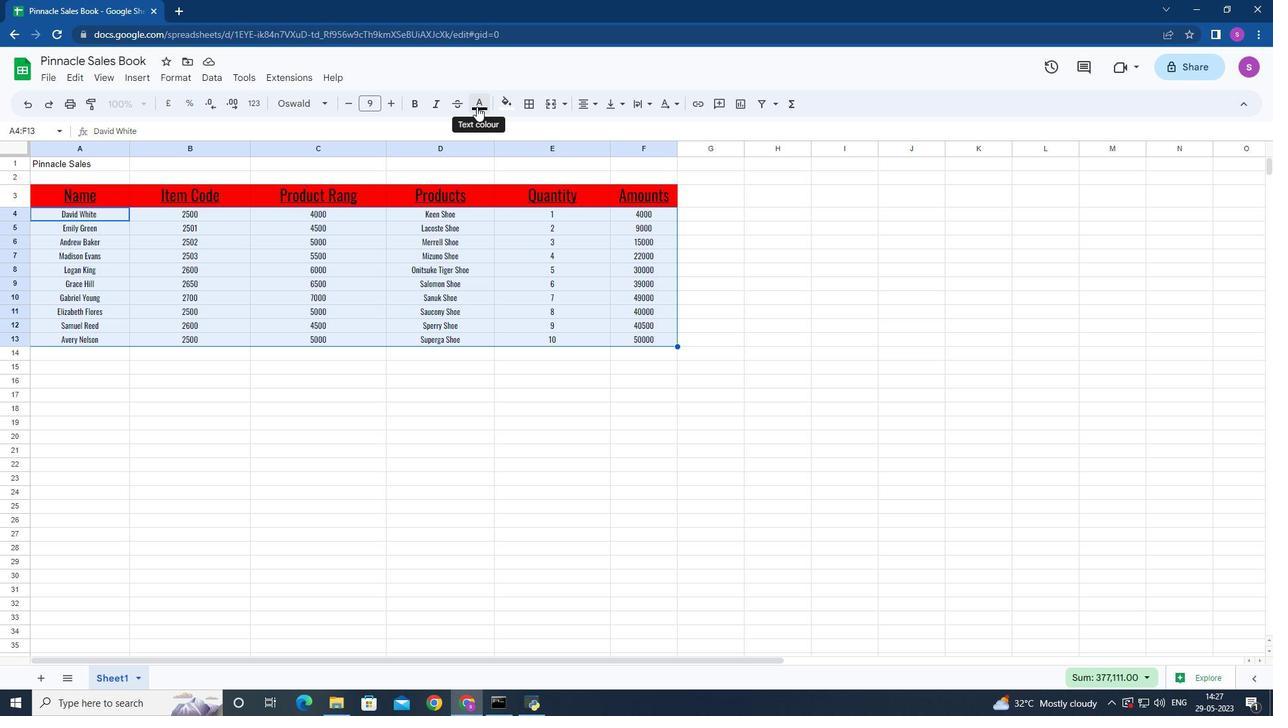 
Action: Mouse moved to (498, 221)
Screenshot: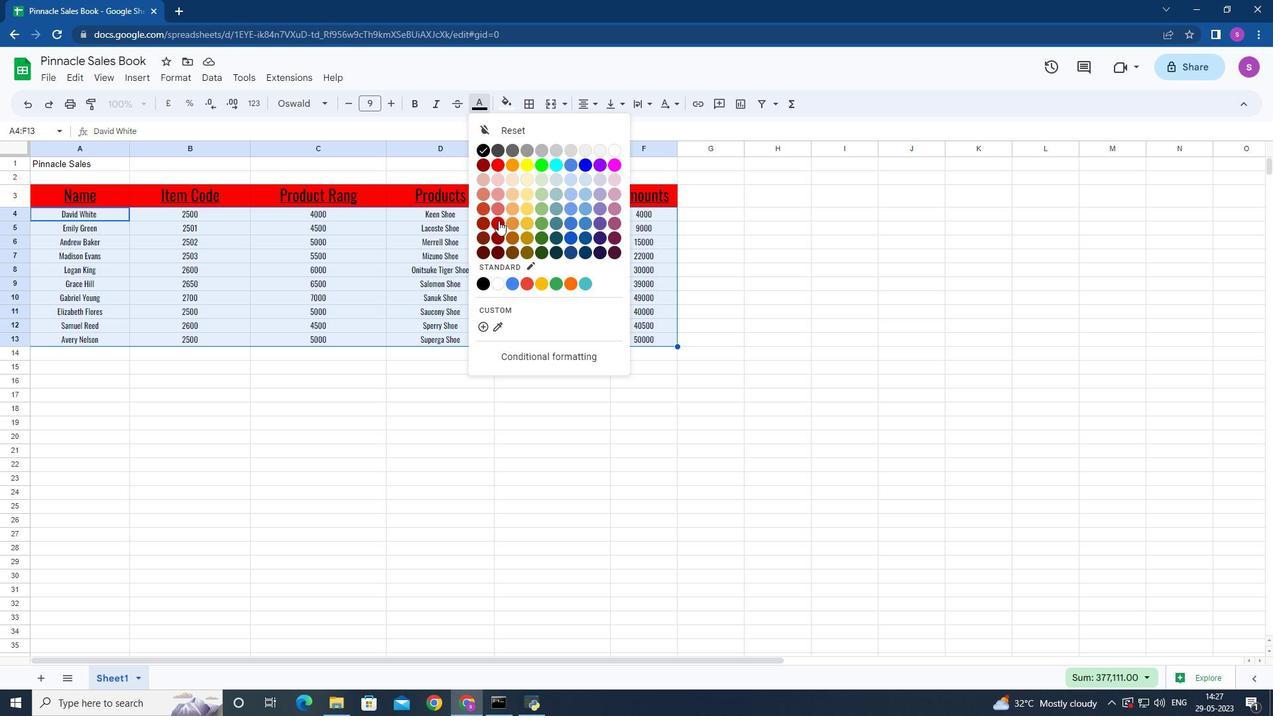 
Action: Mouse pressed left at (498, 221)
Screenshot: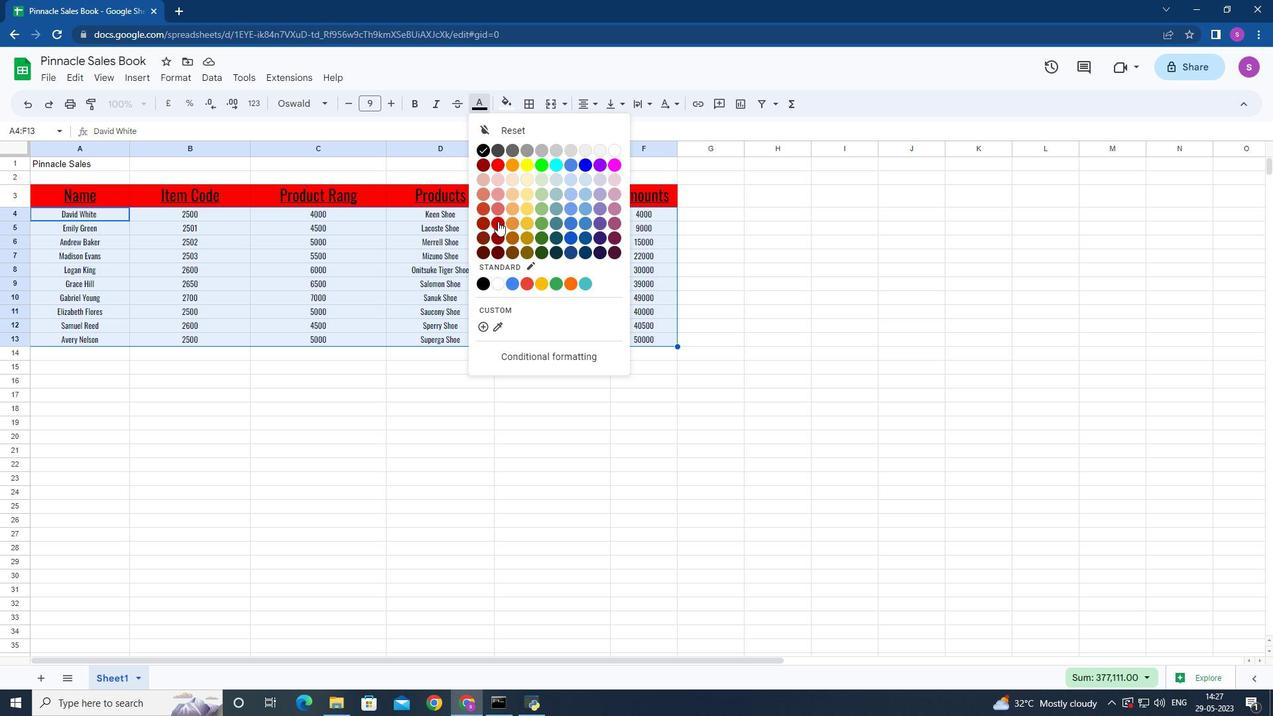 
Action: Mouse moved to (420, 447)
Screenshot: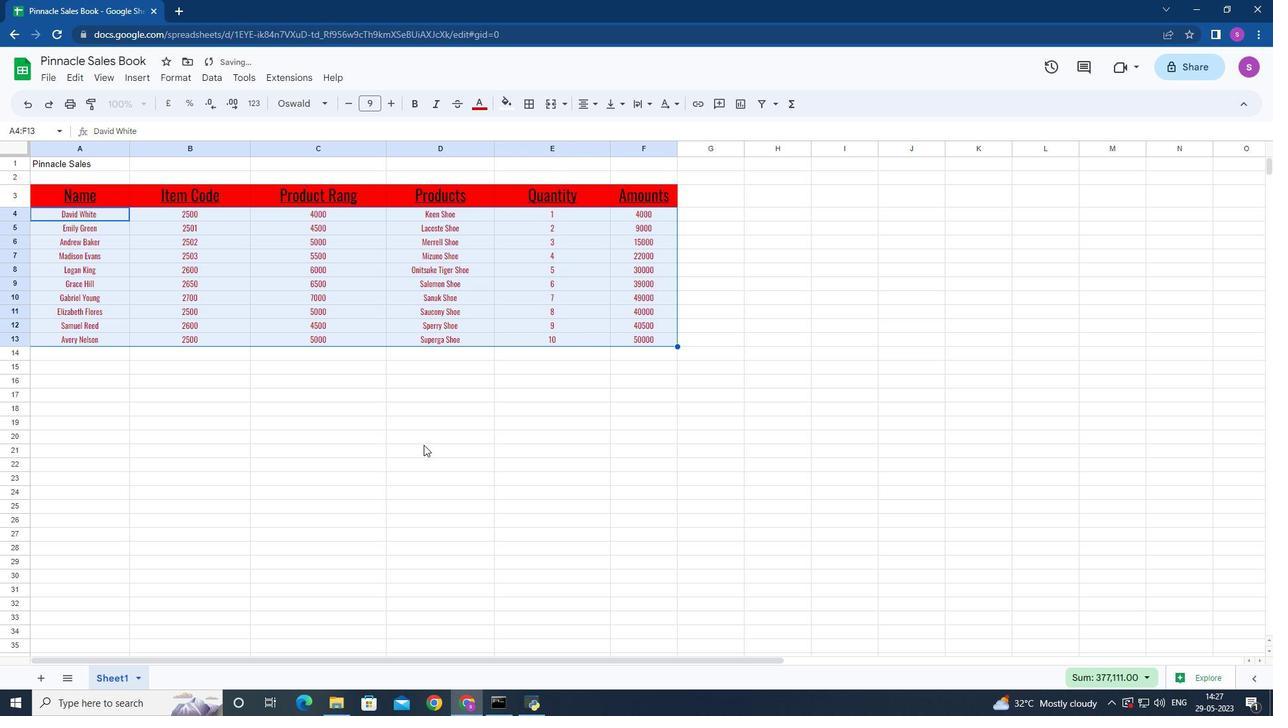 
Action: Mouse scrolled (420, 446) with delta (0, 0)
Screenshot: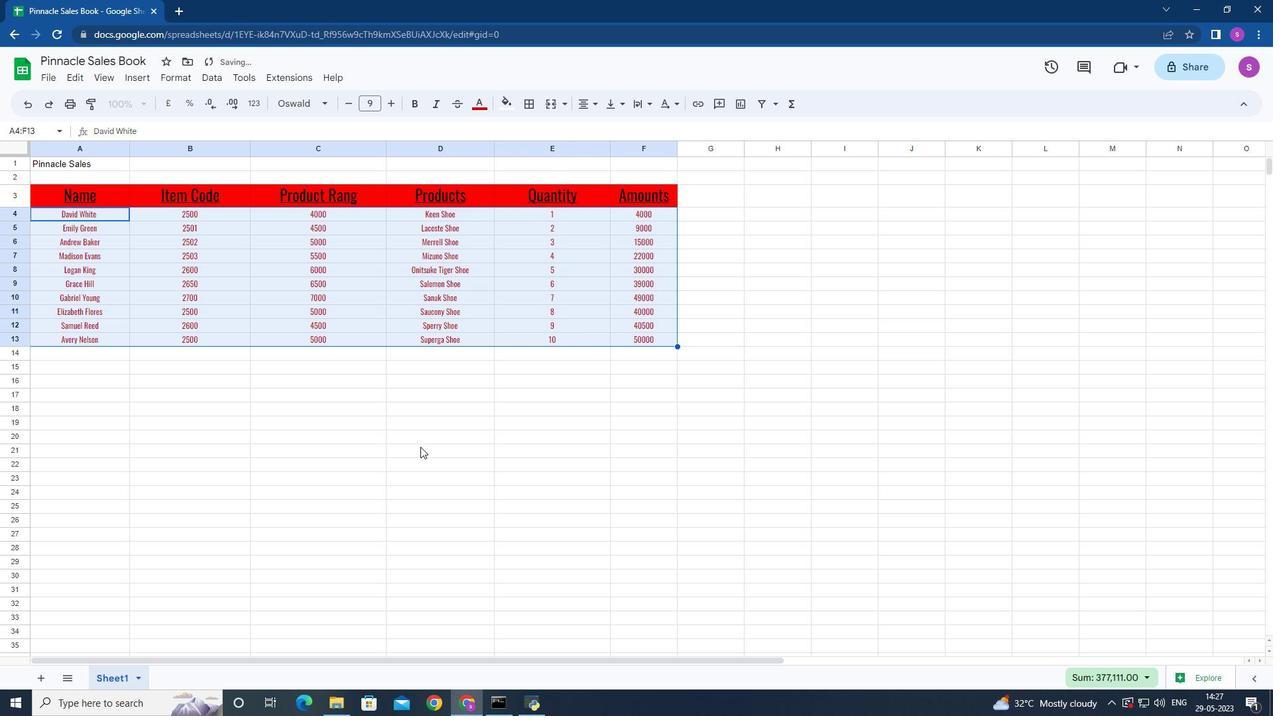
Action: Mouse scrolled (420, 446) with delta (0, 0)
Screenshot: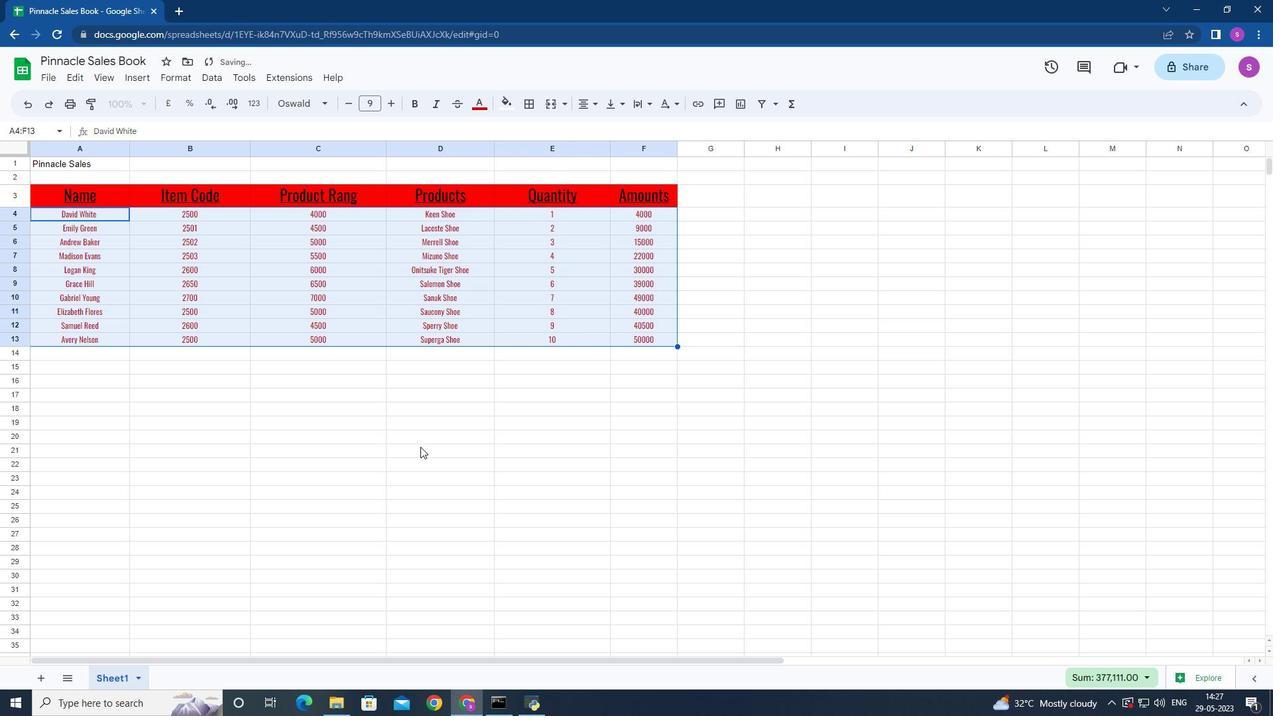 
Action: Mouse moved to (421, 445)
Screenshot: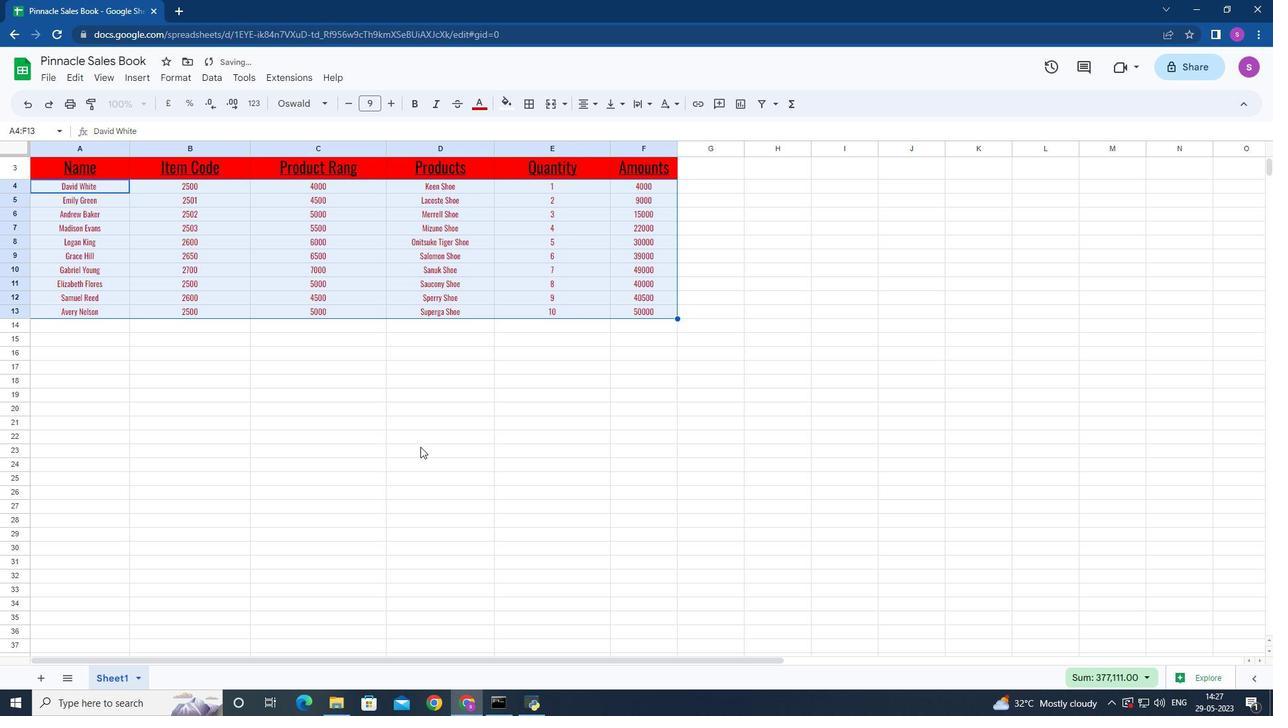 
Action: Mouse scrolled (421, 445) with delta (0, 0)
Screenshot: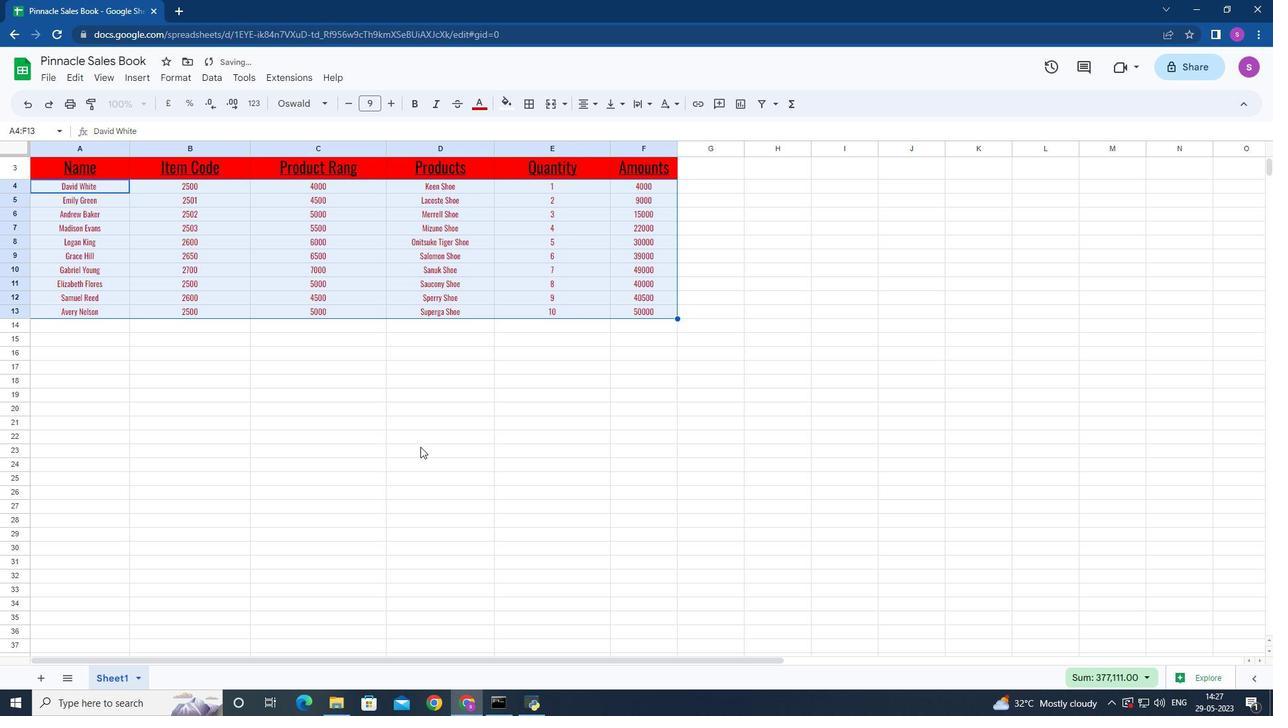
Action: Mouse moved to (460, 432)
Screenshot: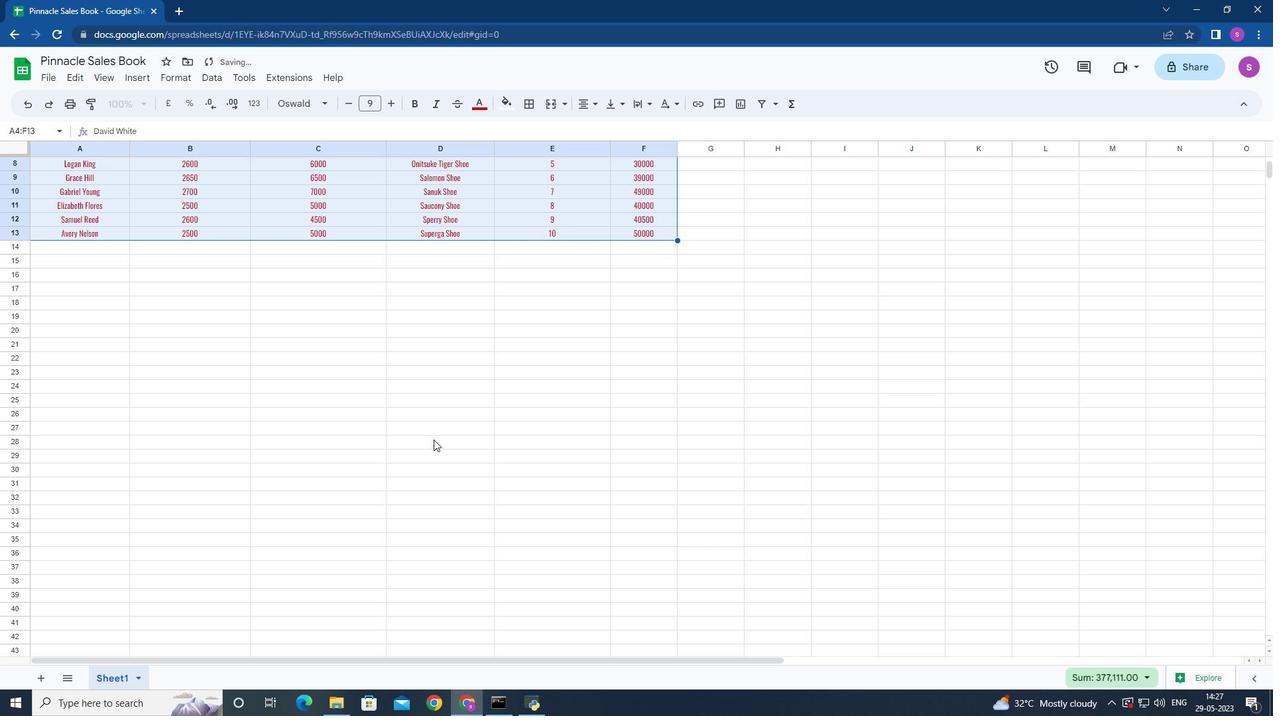 
Action: Mouse scrolled (460, 433) with delta (0, 0)
Screenshot: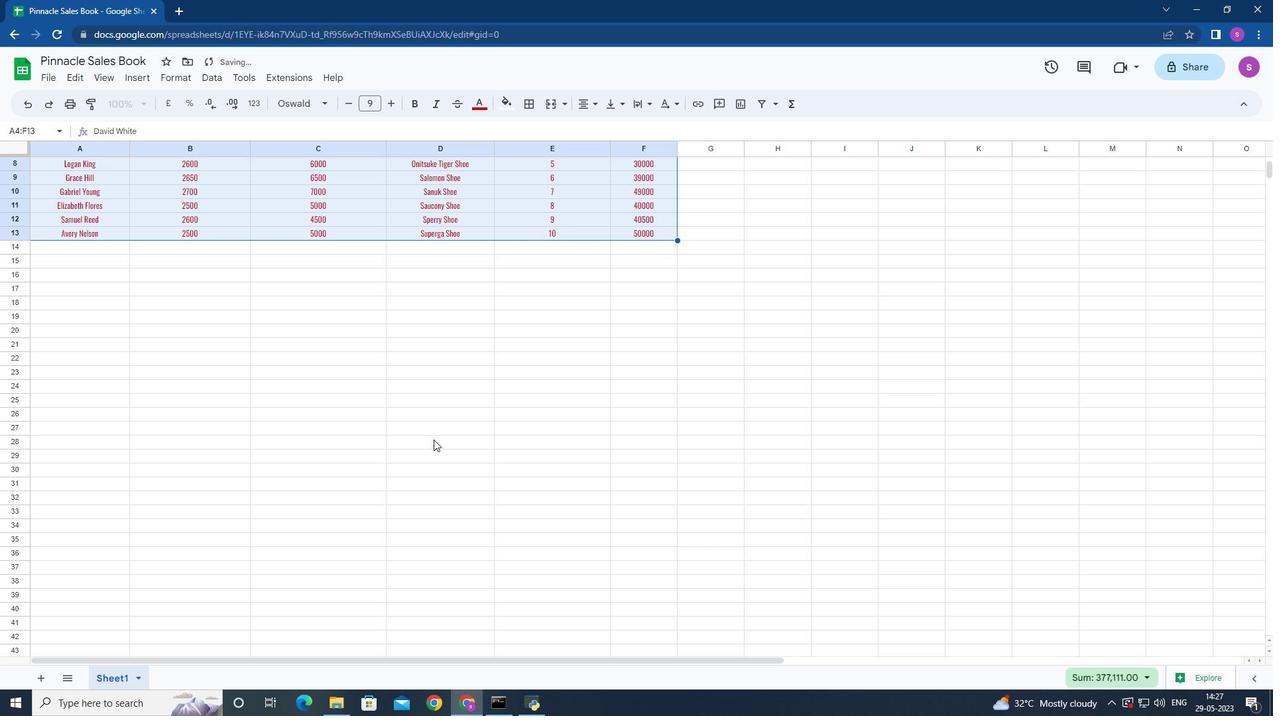 
Action: Mouse moved to (461, 432)
Screenshot: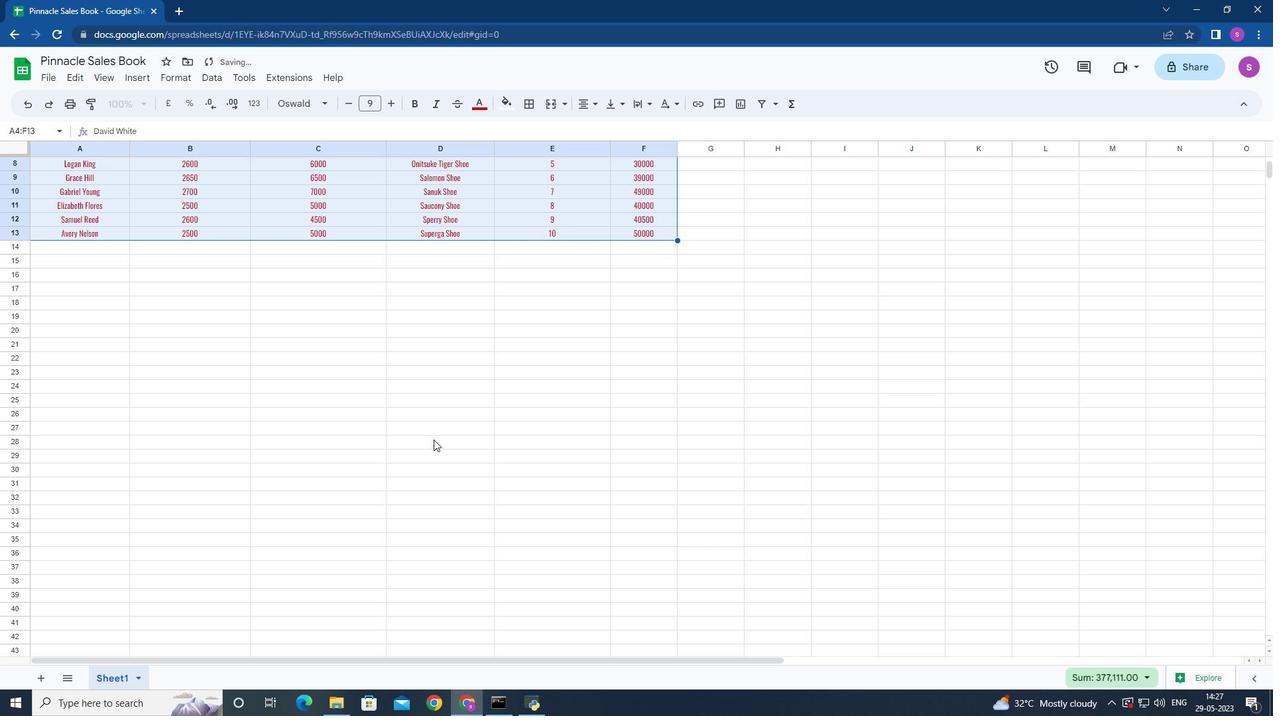 
Action: Mouse scrolled (461, 433) with delta (0, 0)
Screenshot: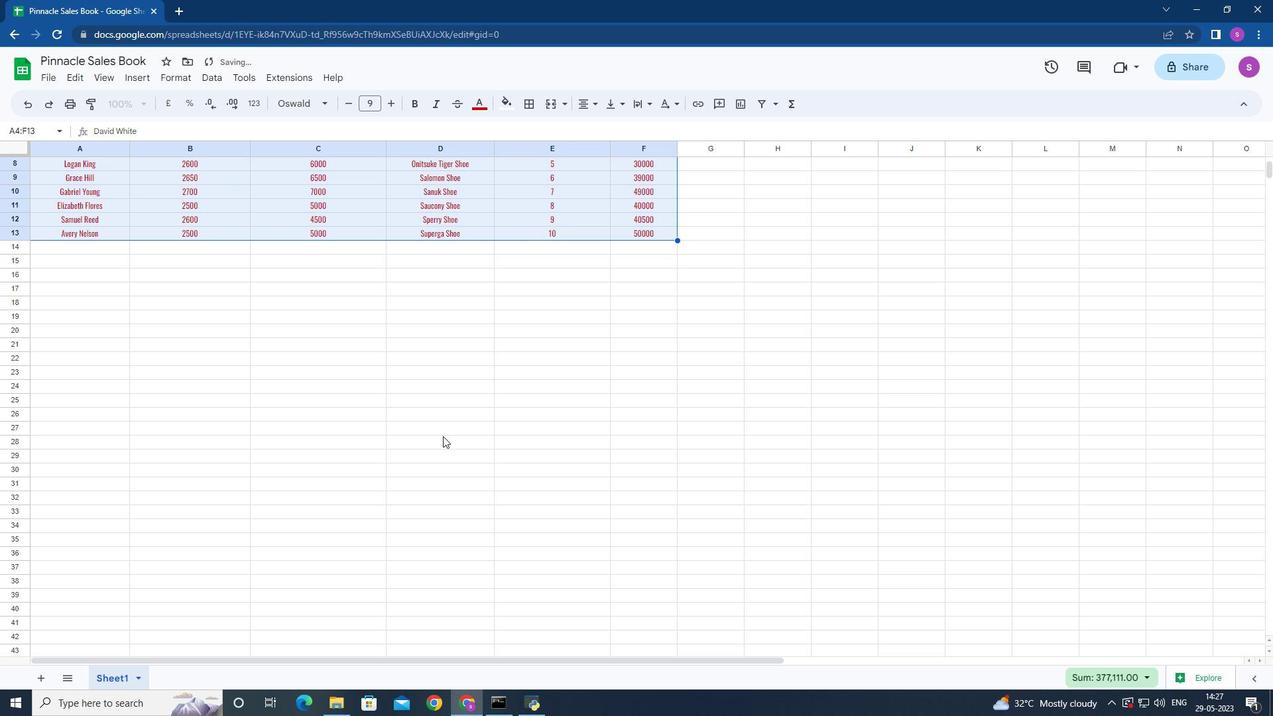 
Action: Mouse scrolled (461, 433) with delta (0, 0)
Screenshot: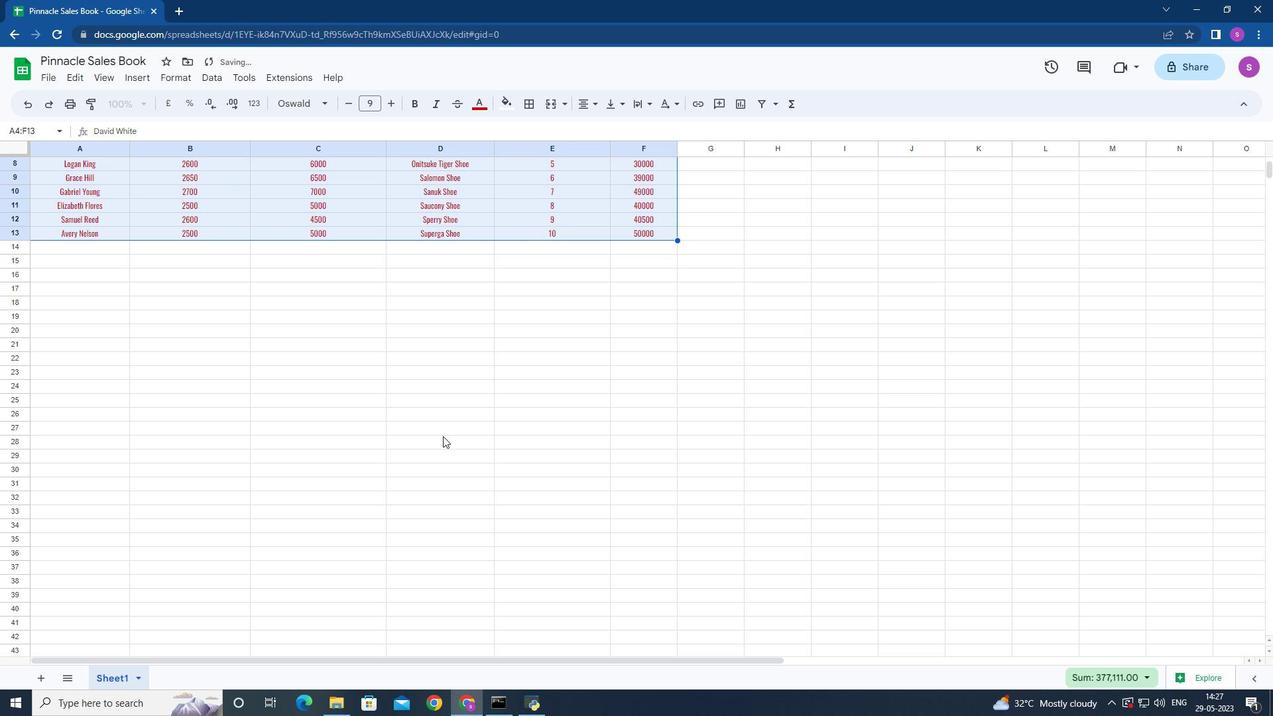 
Action: Mouse scrolled (461, 433) with delta (0, 0)
Screenshot: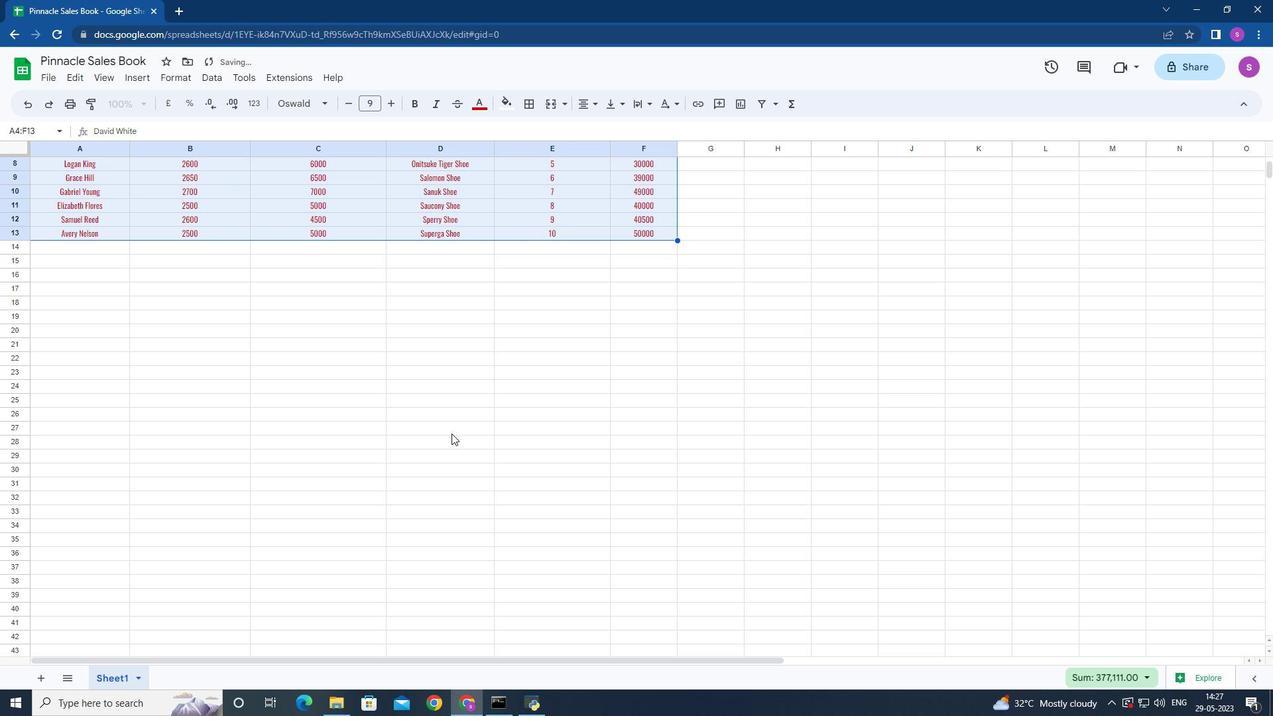 
Action: Mouse scrolled (461, 433) with delta (0, 0)
Screenshot: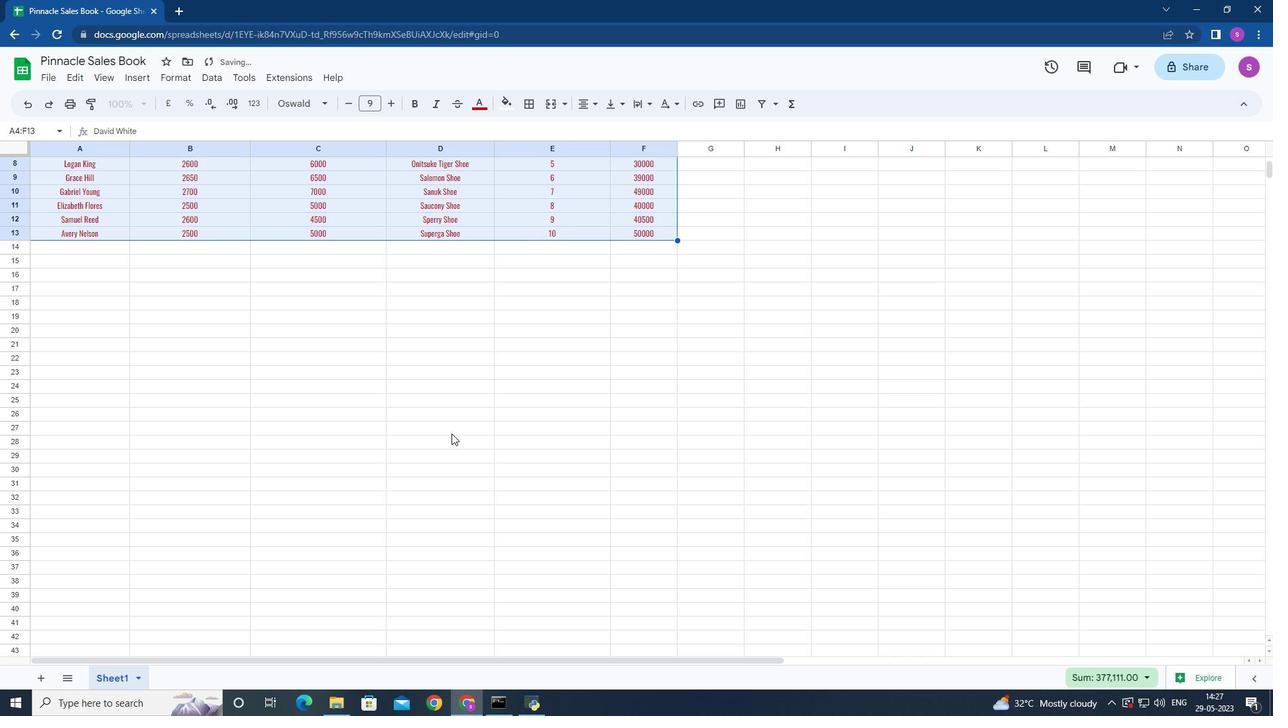
Action: Mouse moved to (769, 314)
Screenshot: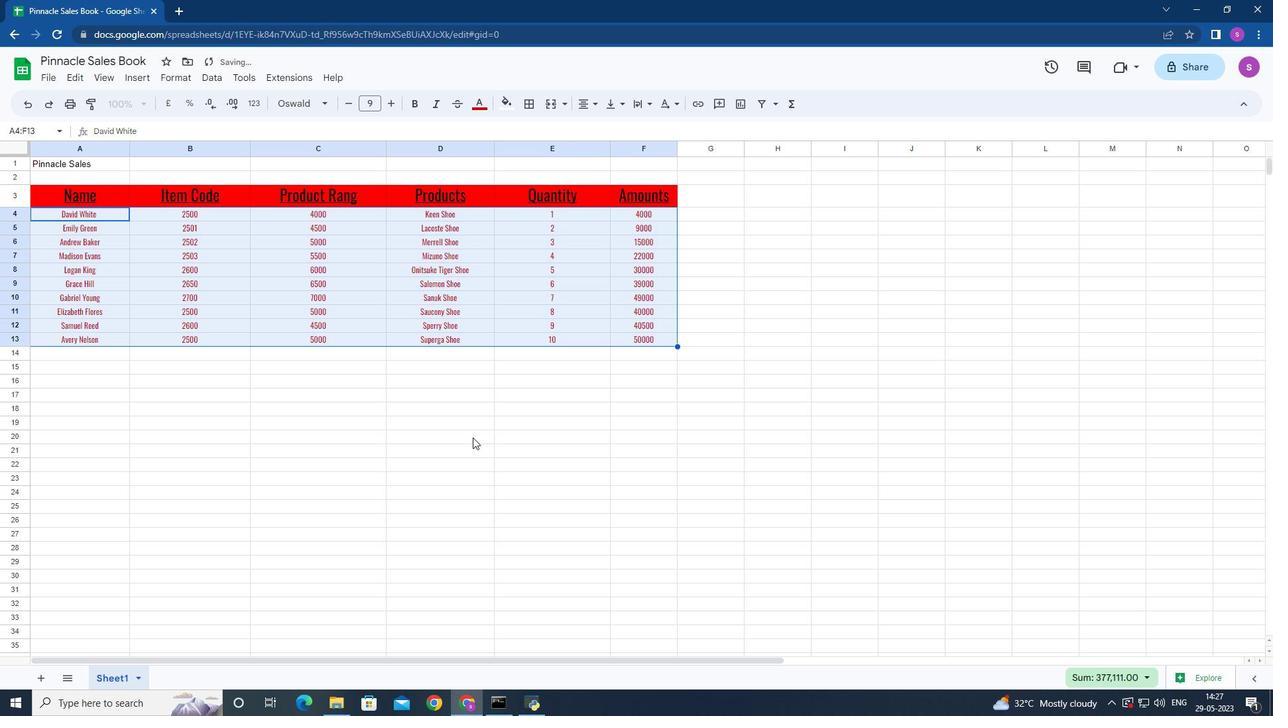 
Action: Mouse scrolled (498, 447) with delta (0, 0)
Screenshot: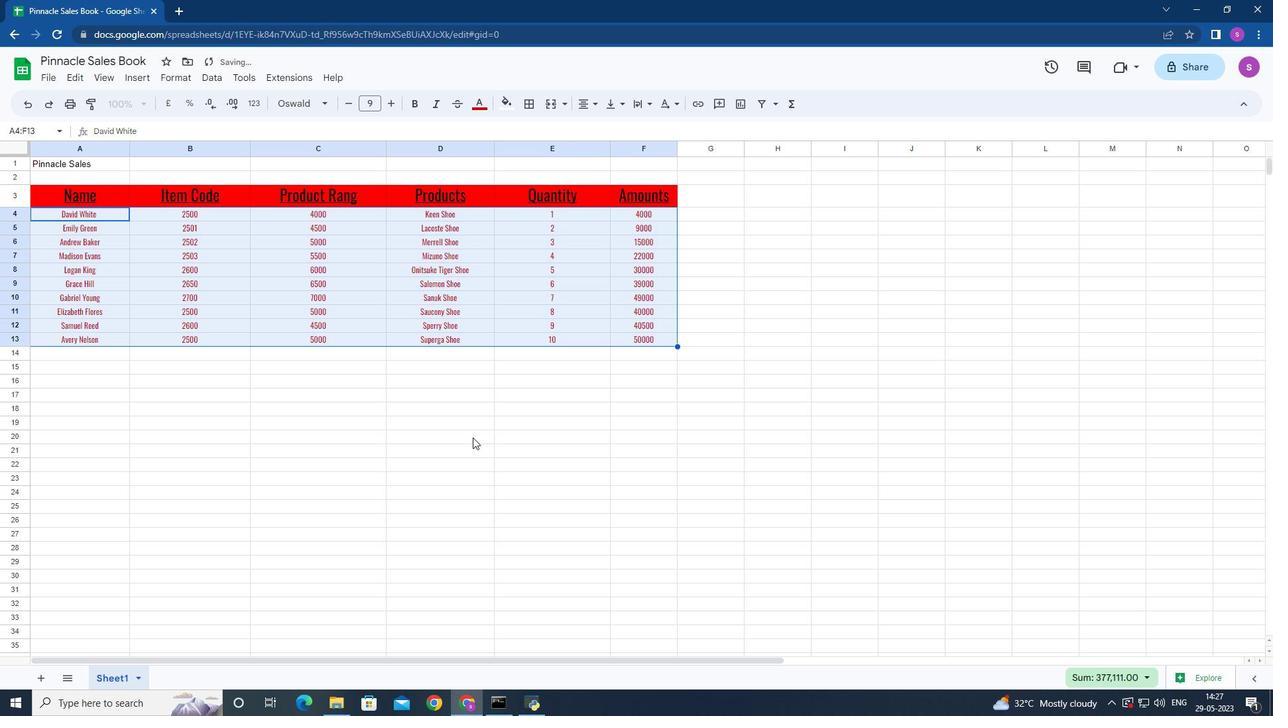 
Action: Mouse moved to (725, 250)
Screenshot: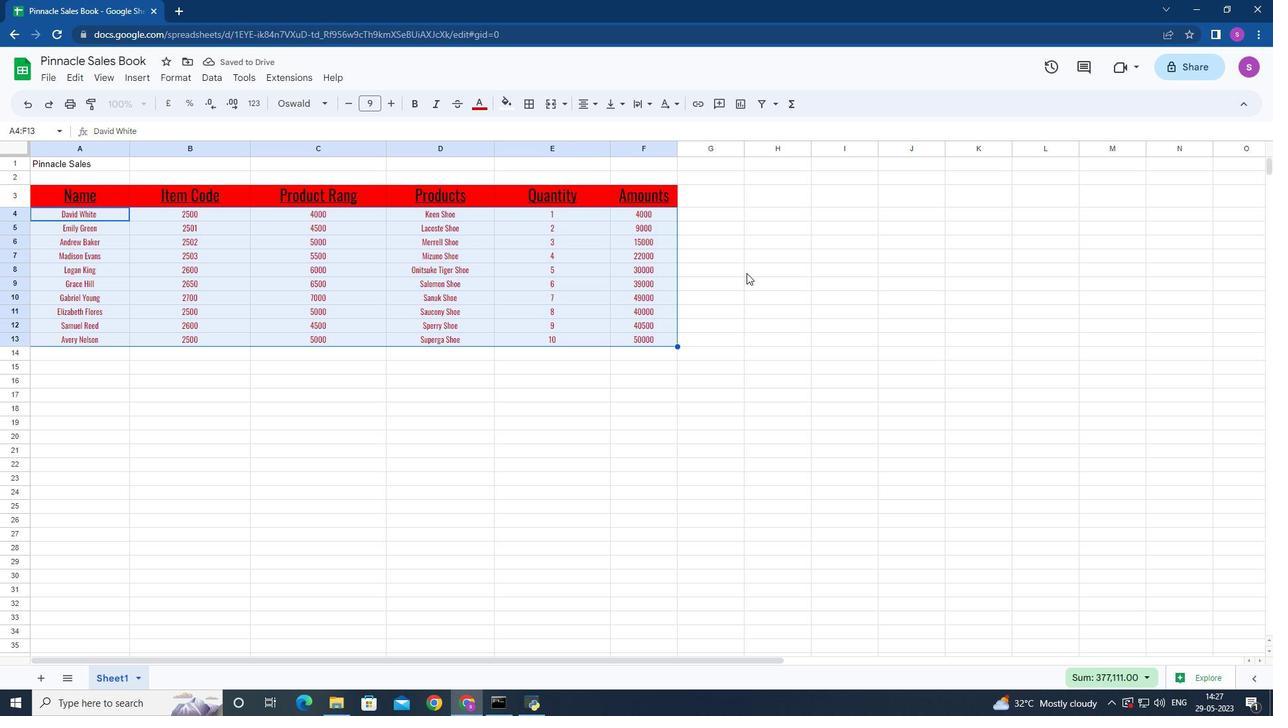 
Action: Mouse pressed left at (725, 250)
Screenshot: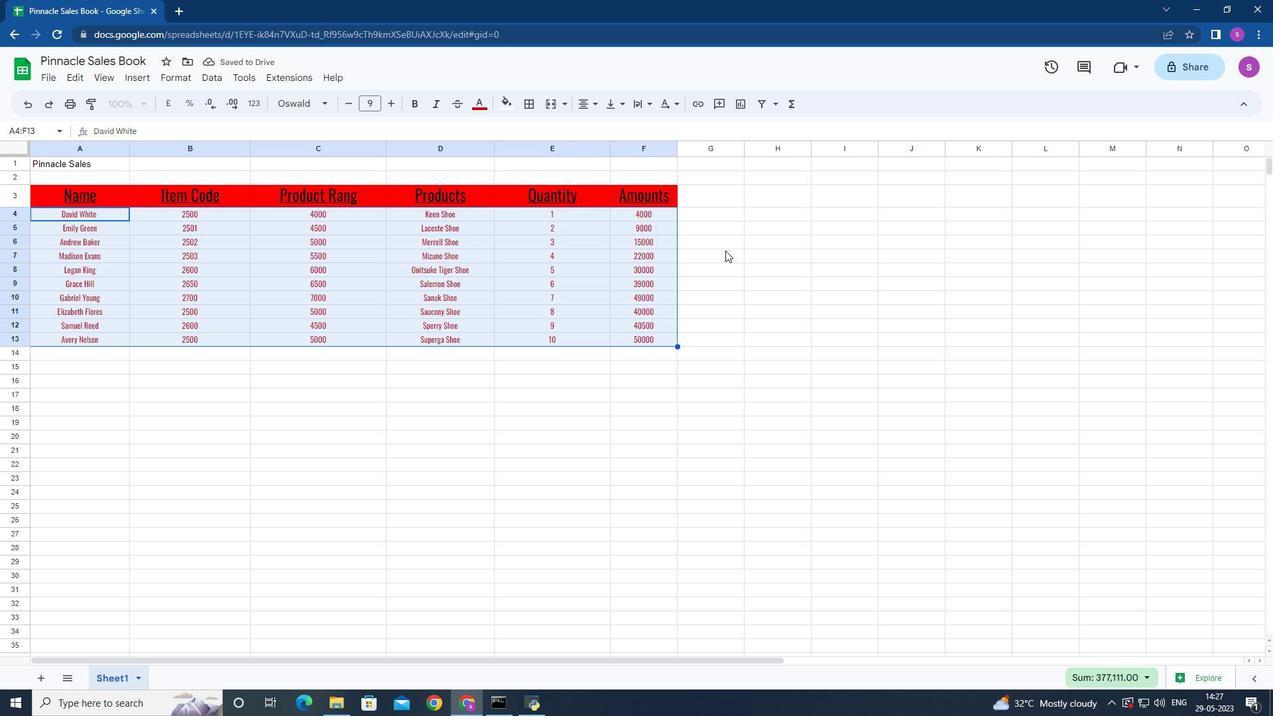 
Action: Mouse moved to (709, 185)
Screenshot: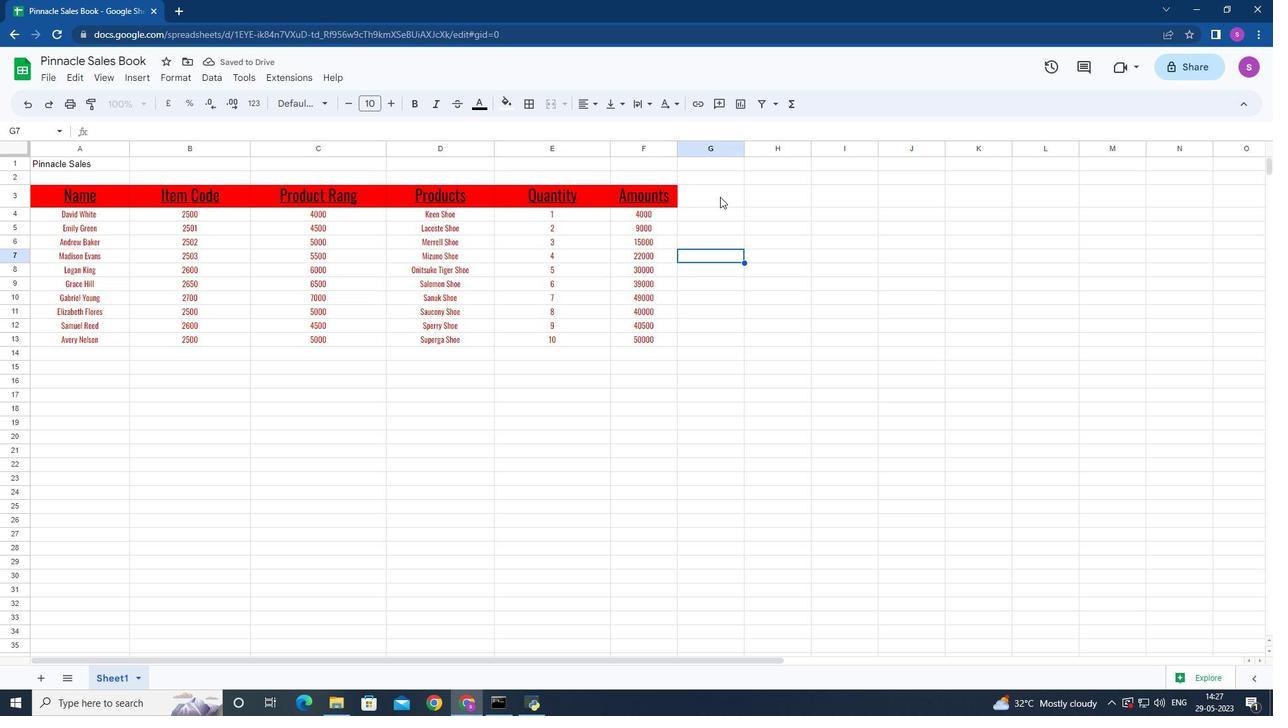 
Action: Mouse pressed left at (709, 185)
Screenshot: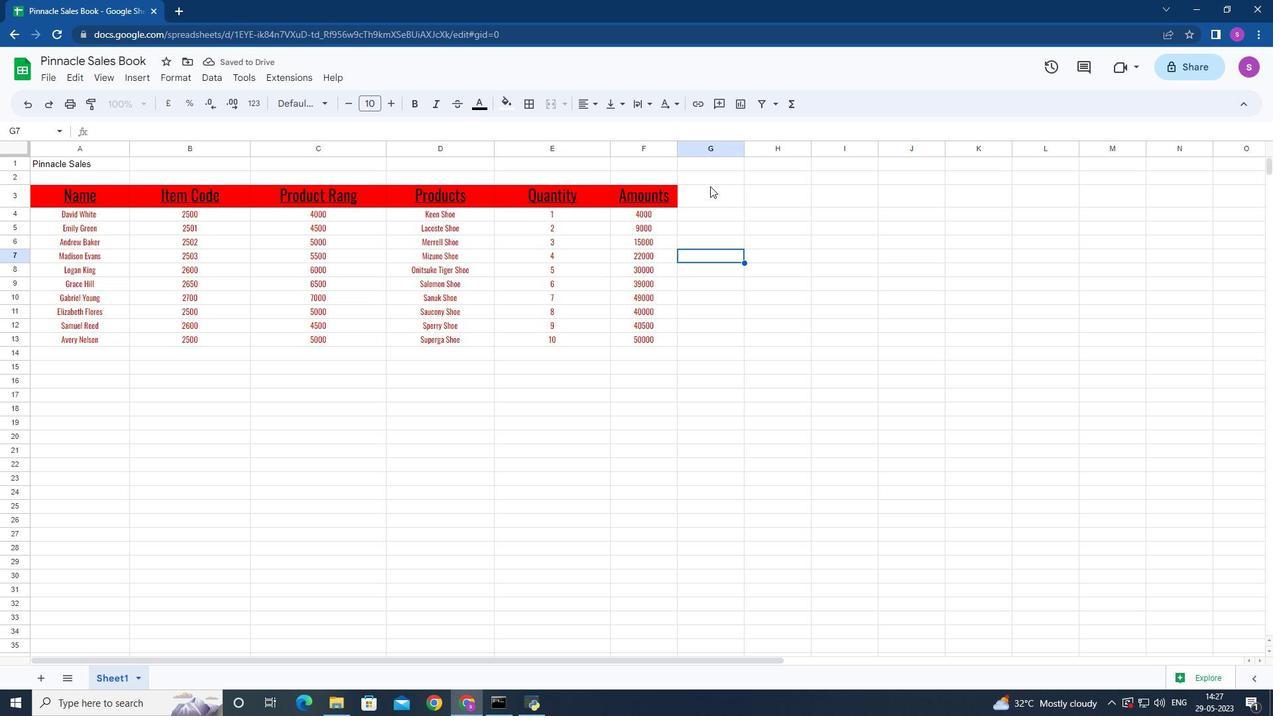 
Action: Mouse moved to (706, 196)
Screenshot: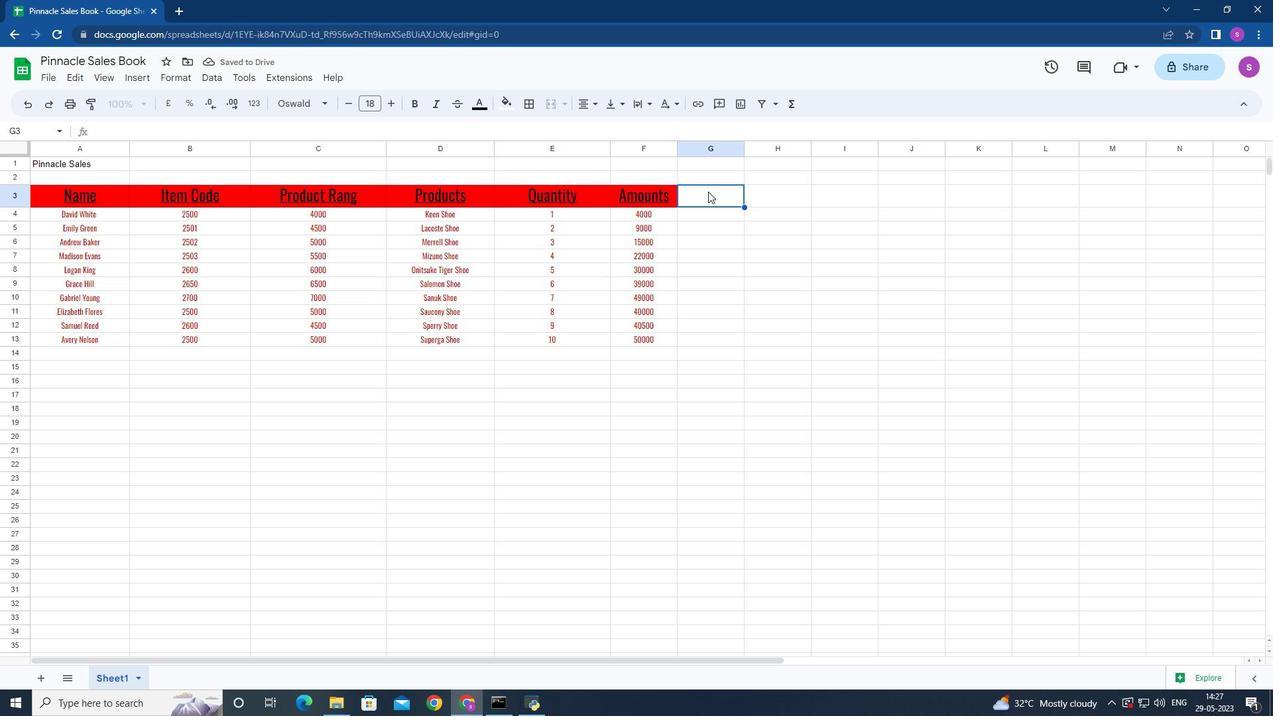
